 Task: Explore Airbnb accommodation in Ust-Kamenogorsk, Kazakhstan from 7th December, 2023 to 14th December, 2023 for 1 adult. Place can be shared room with 1  bedroom having 1 bed and 1 bathroom. Property type can be hotel. Amenities needed are: washing machine. Booking option can be shelf check-in. Look for 5 properties as per requirement.
Action: Mouse moved to (533, 96)
Screenshot: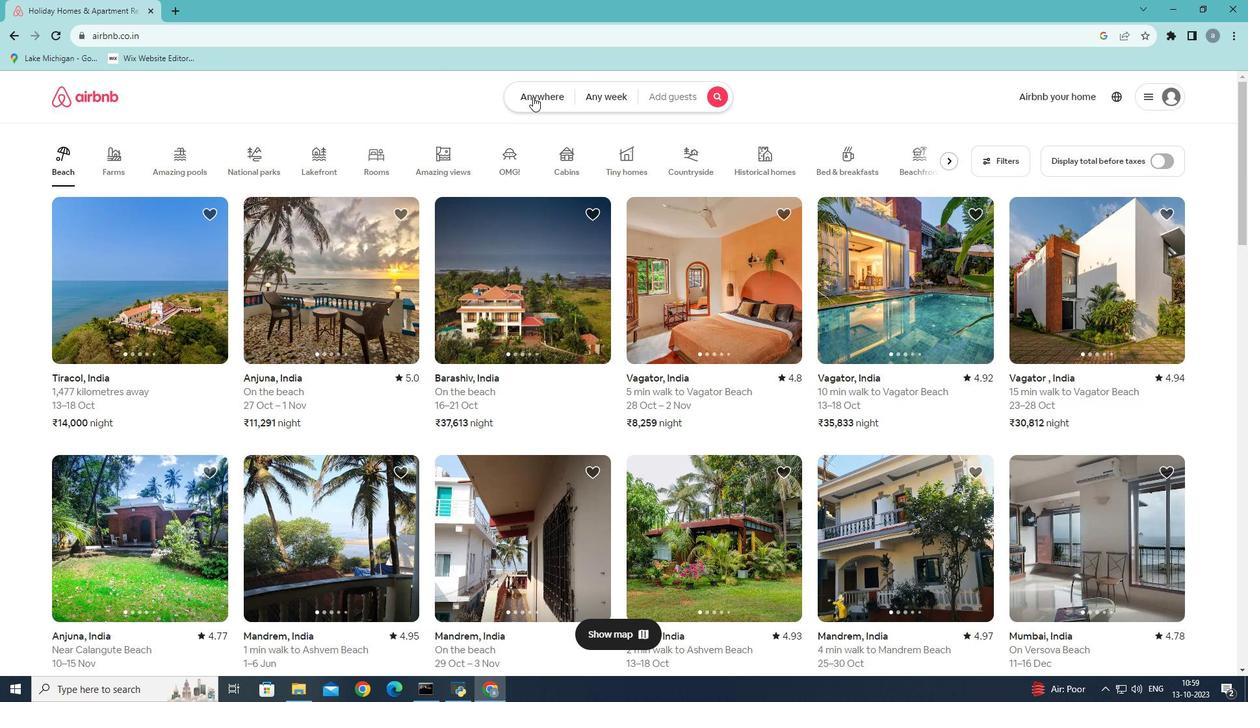 
Action: Mouse pressed left at (533, 96)
Screenshot: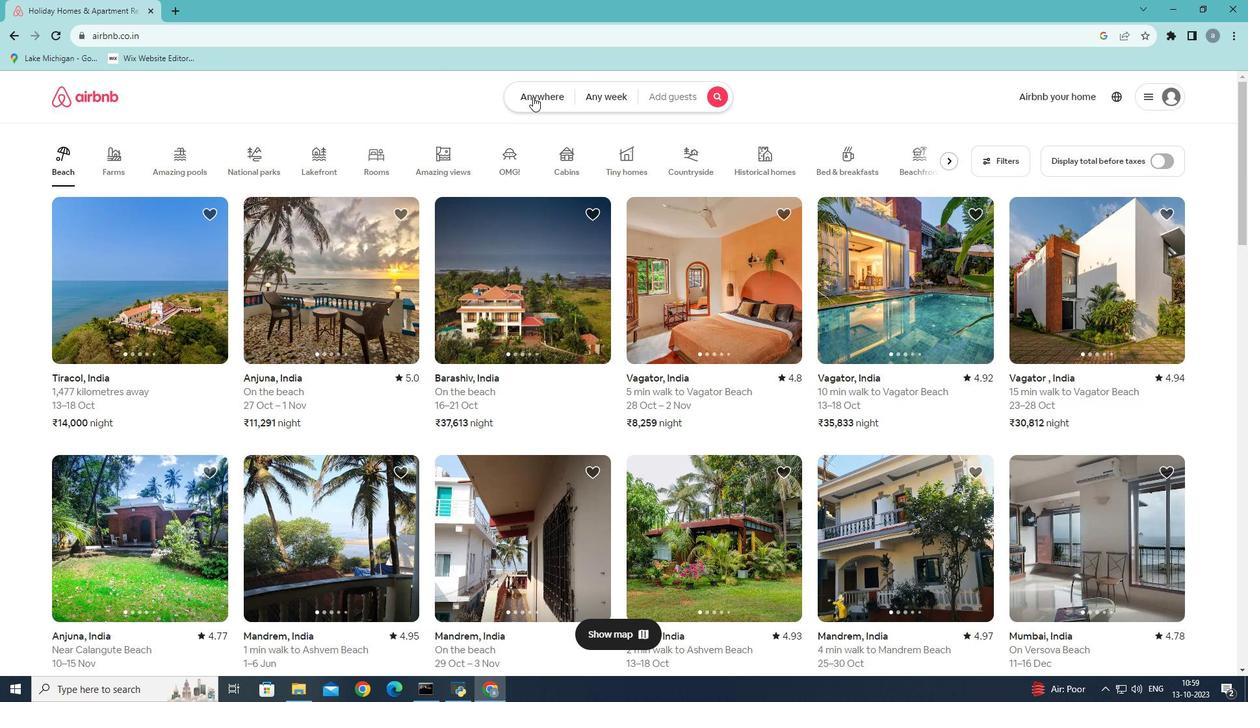 
Action: Mouse moved to (400, 146)
Screenshot: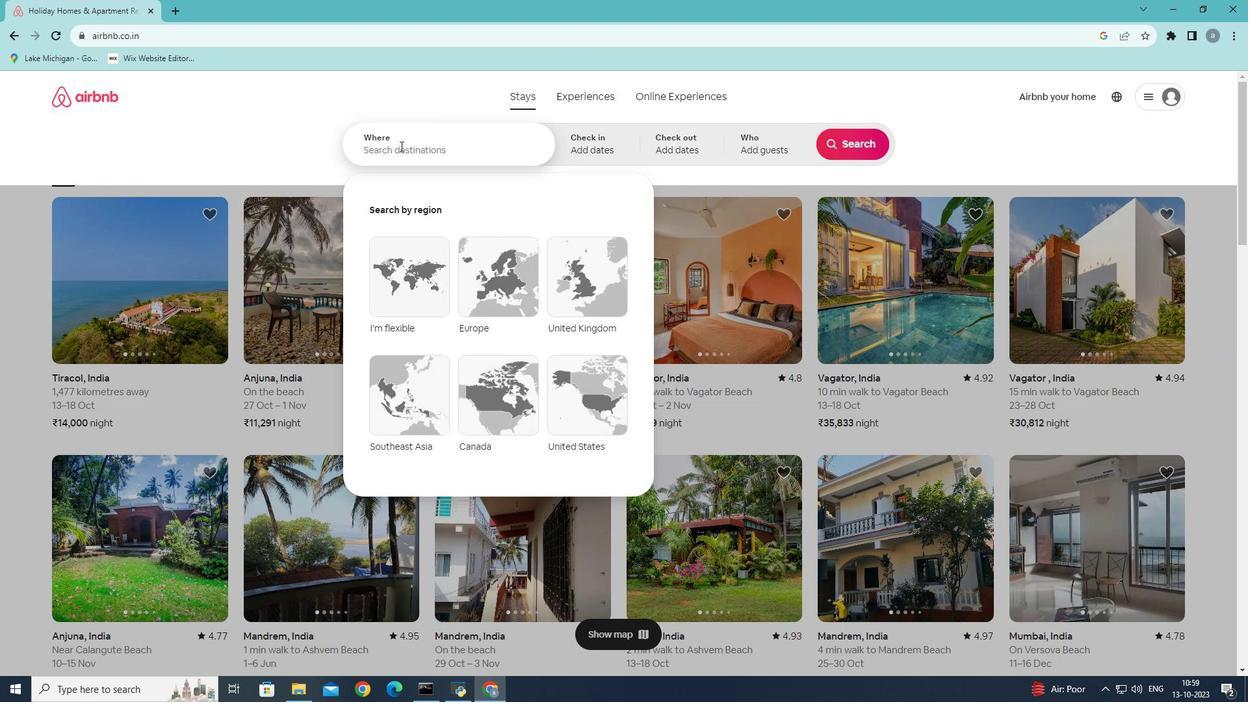 
Action: Mouse pressed left at (400, 146)
Screenshot: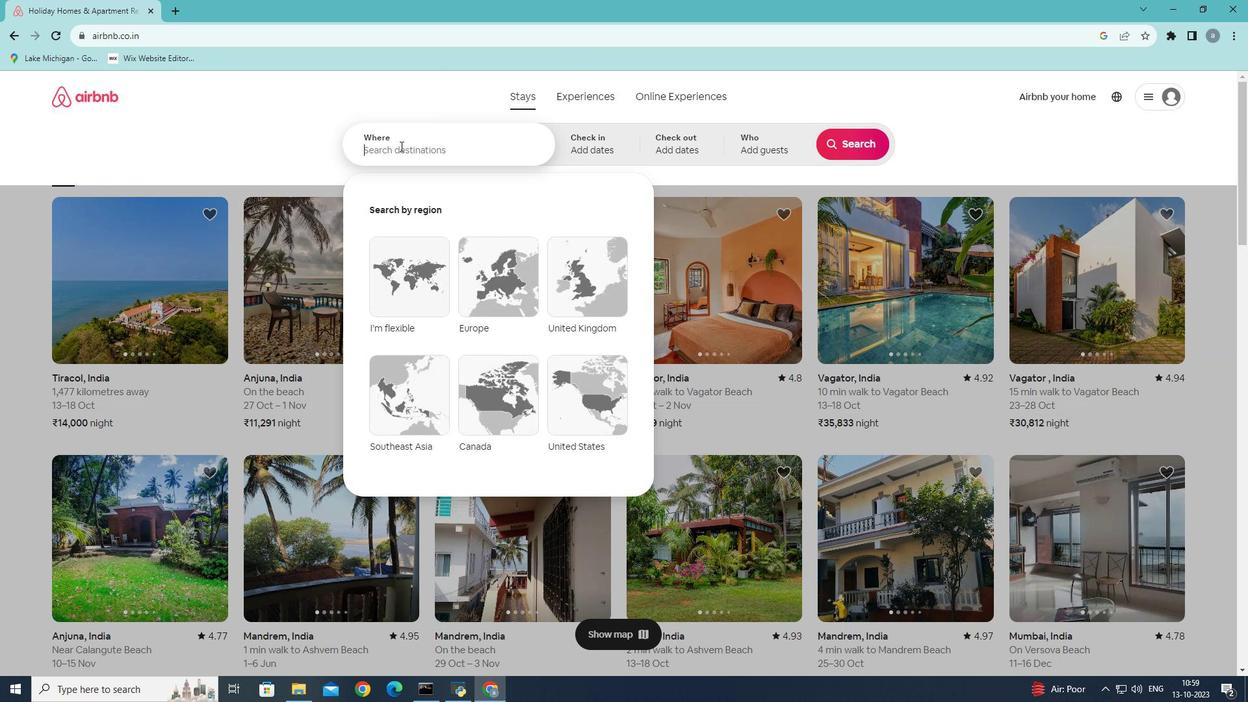 
Action: Mouse moved to (482, 144)
Screenshot: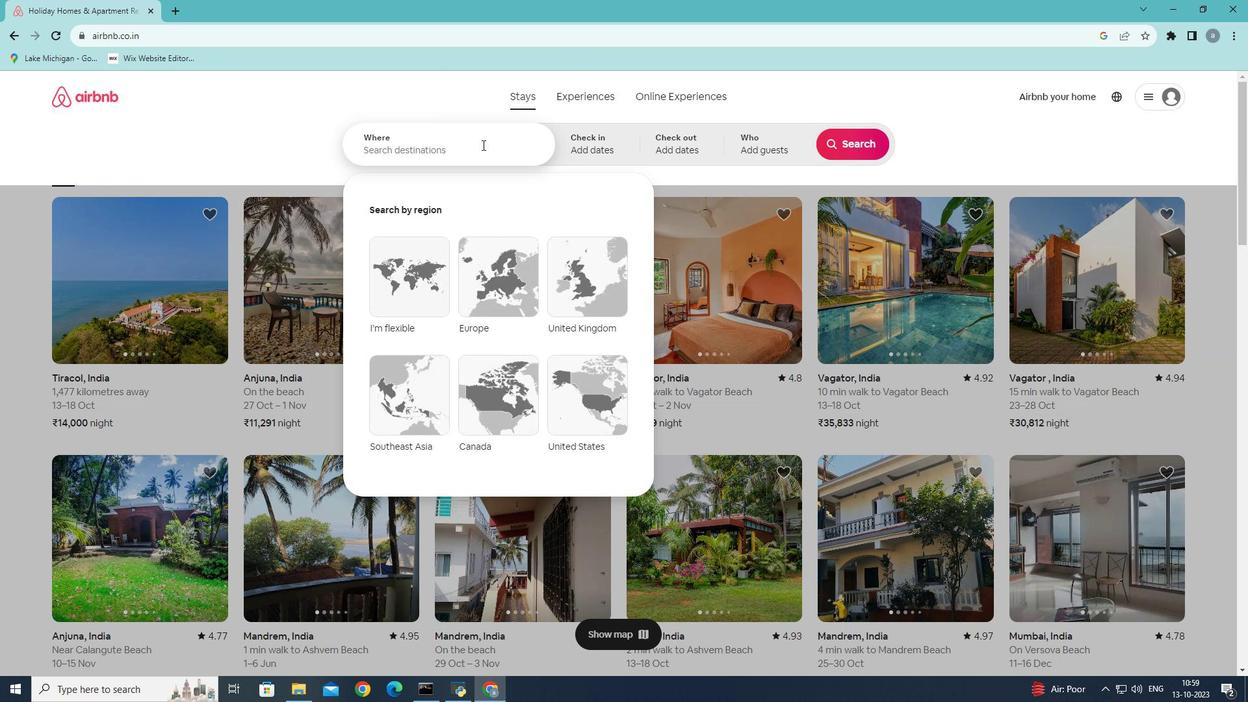 
Action: Key pressed <Key.shift><Key.shift><Key.shift>Ust-<Key.shift>Kamenogorsk
Screenshot: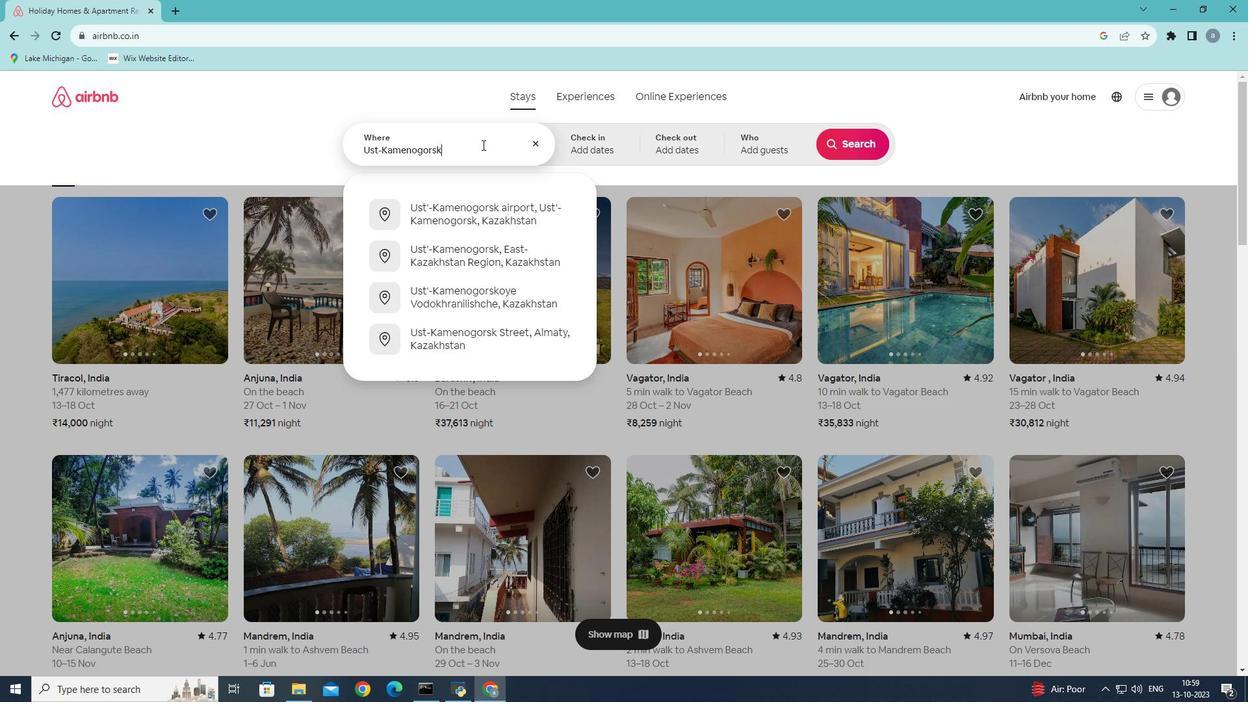 
Action: Mouse moved to (496, 263)
Screenshot: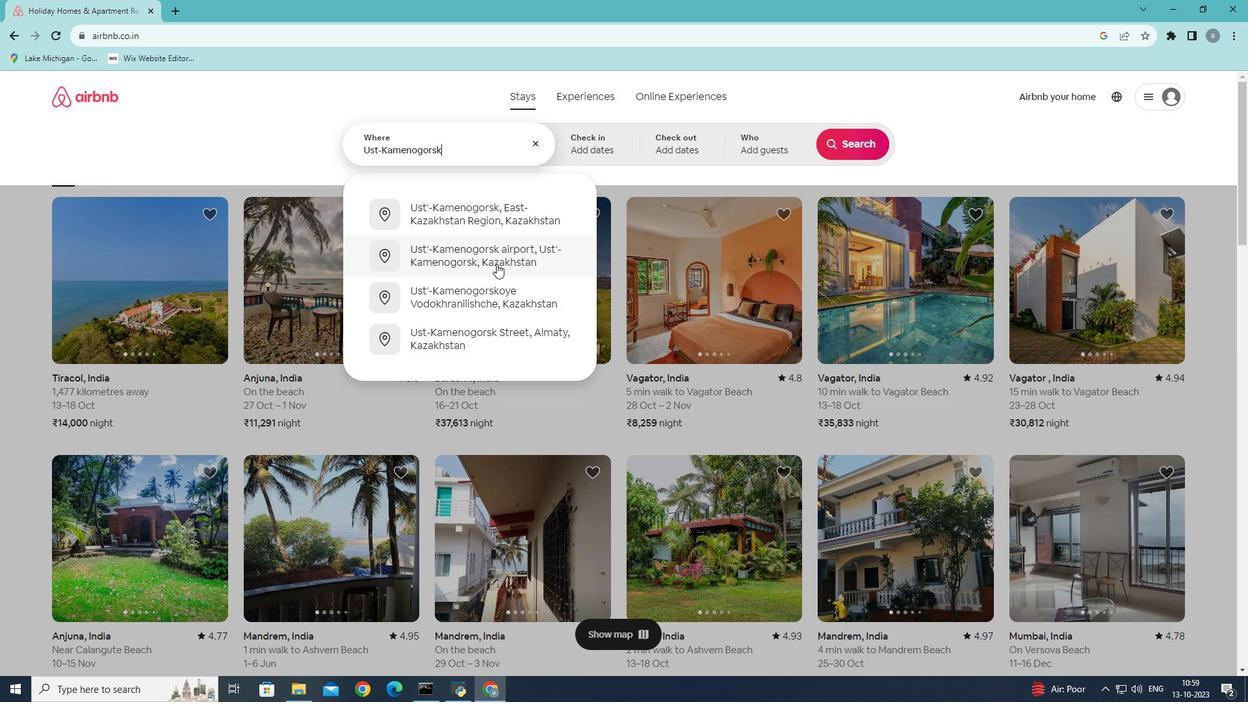 
Action: Mouse pressed left at (496, 263)
Screenshot: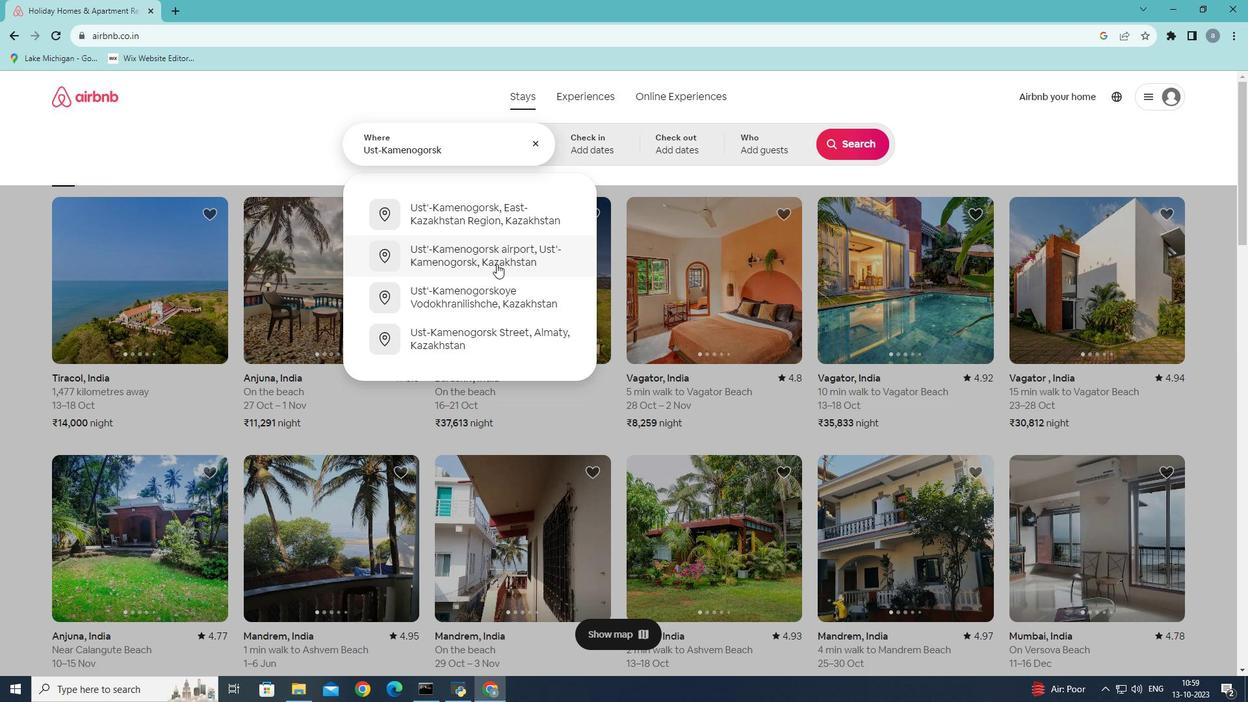 
Action: Mouse moved to (849, 252)
Screenshot: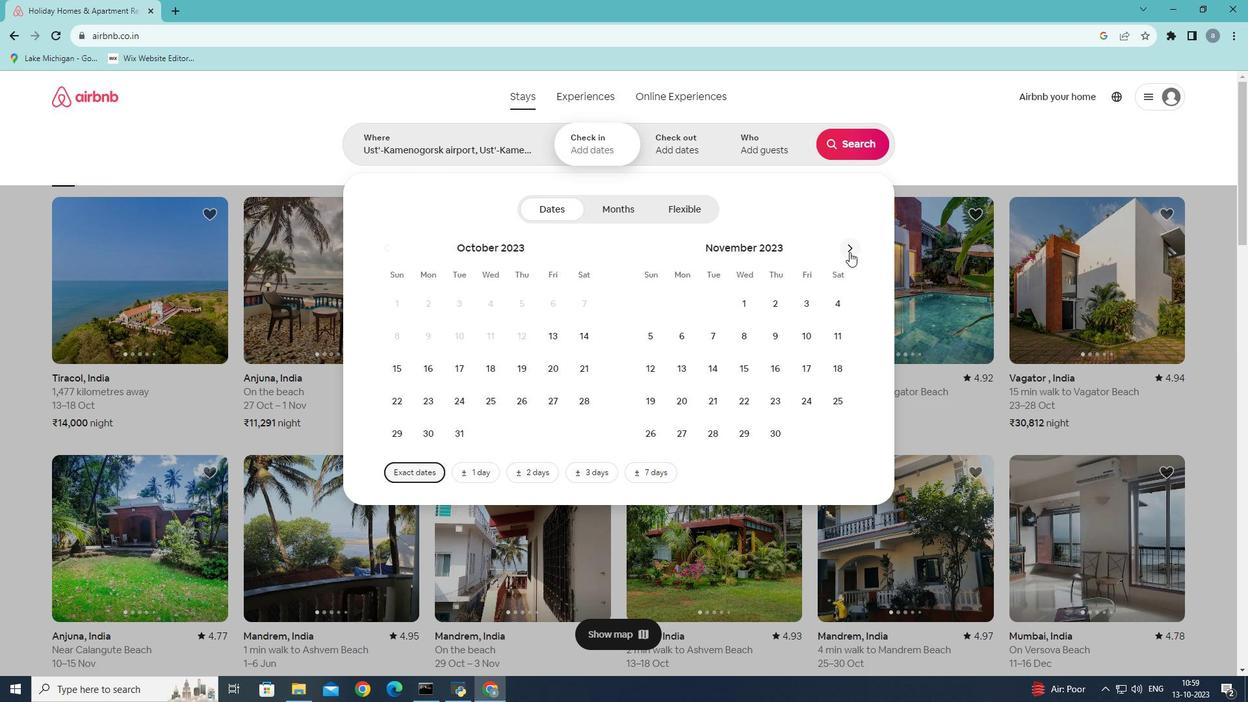 
Action: Mouse pressed left at (849, 252)
Screenshot: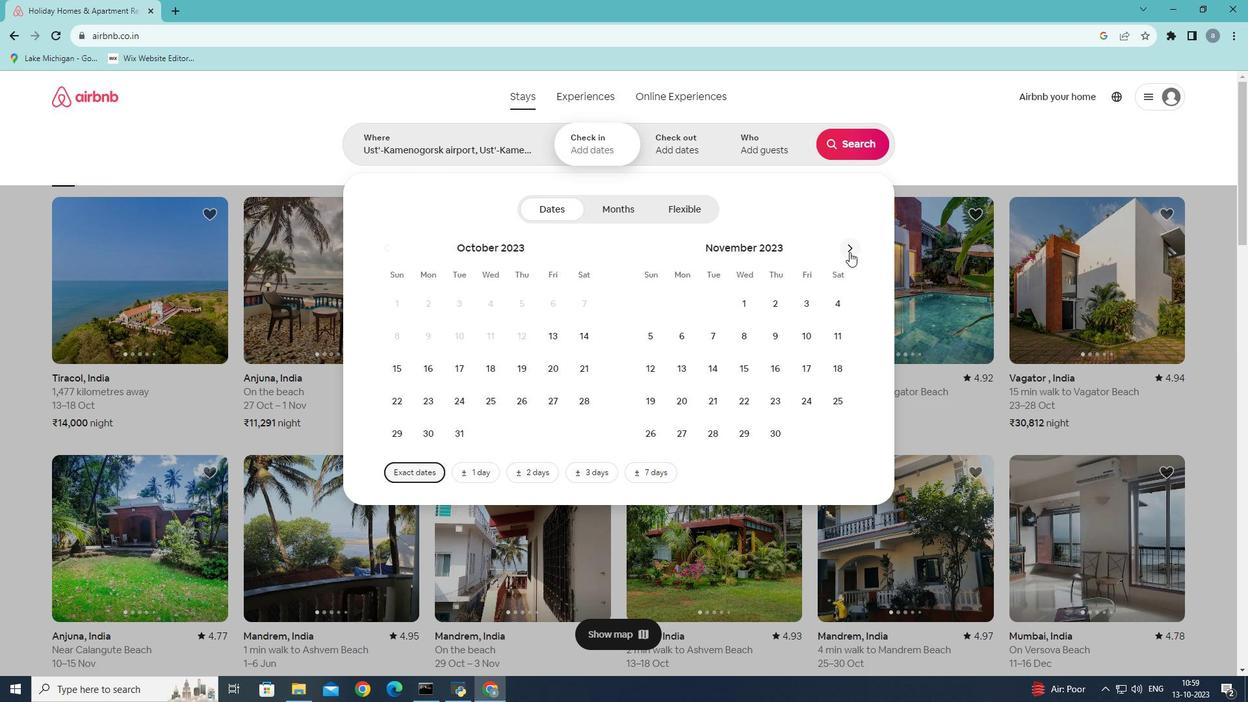 
Action: Mouse moved to (778, 334)
Screenshot: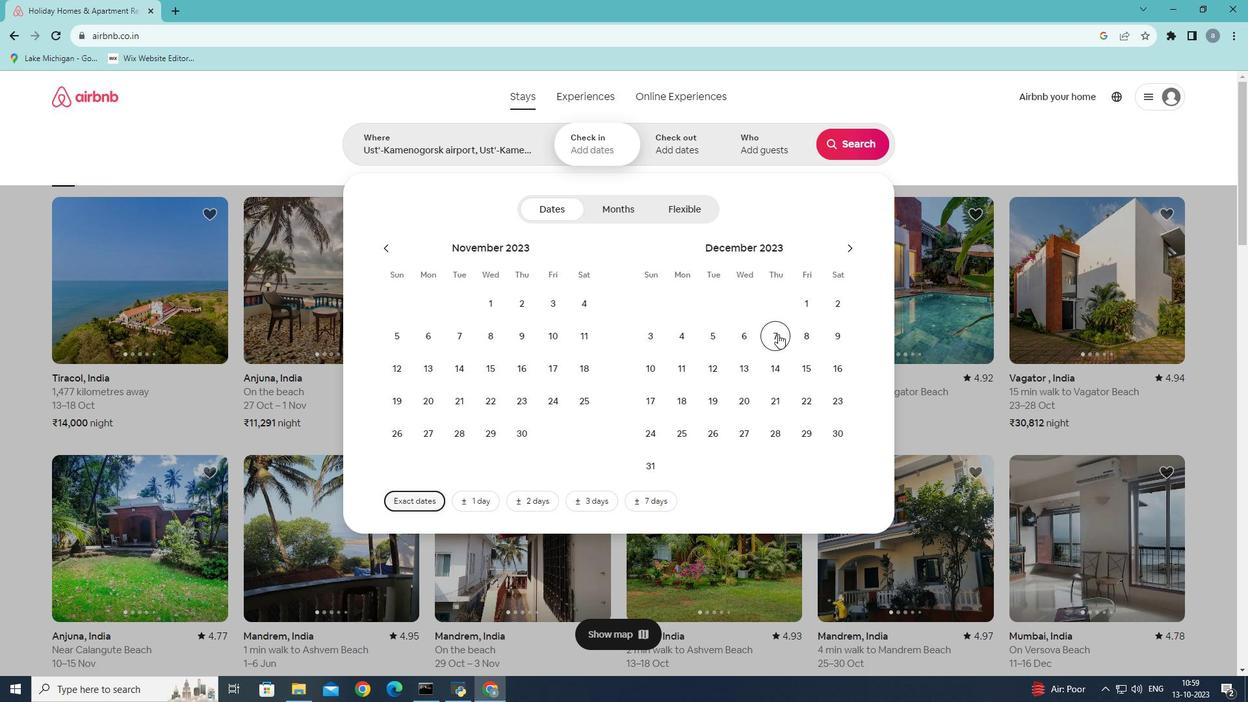 
Action: Mouse pressed left at (778, 334)
Screenshot: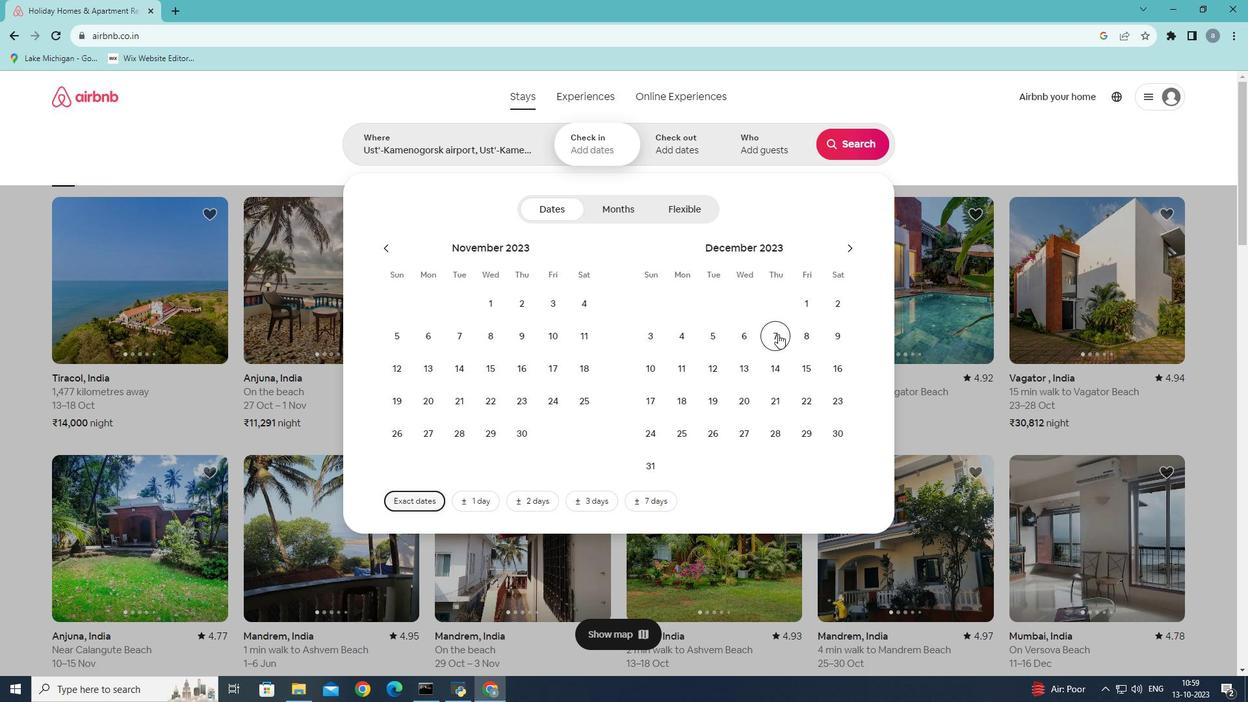 
Action: Mouse moved to (774, 369)
Screenshot: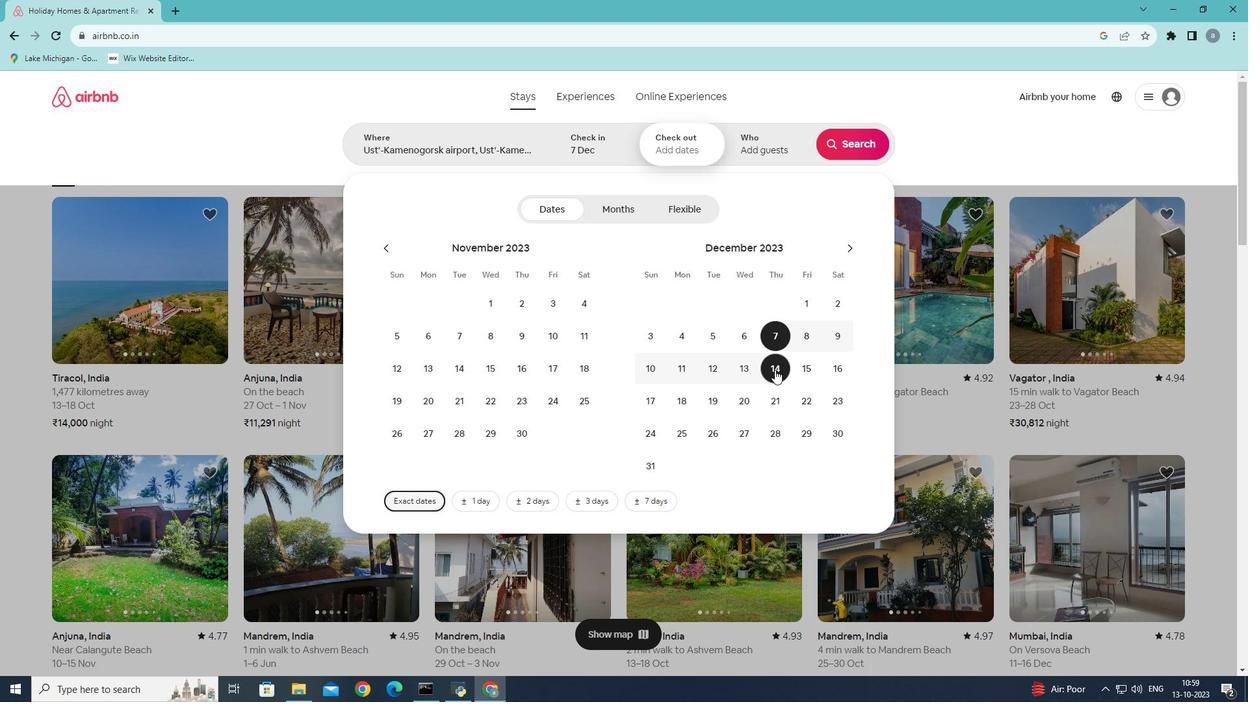 
Action: Mouse pressed left at (774, 369)
Screenshot: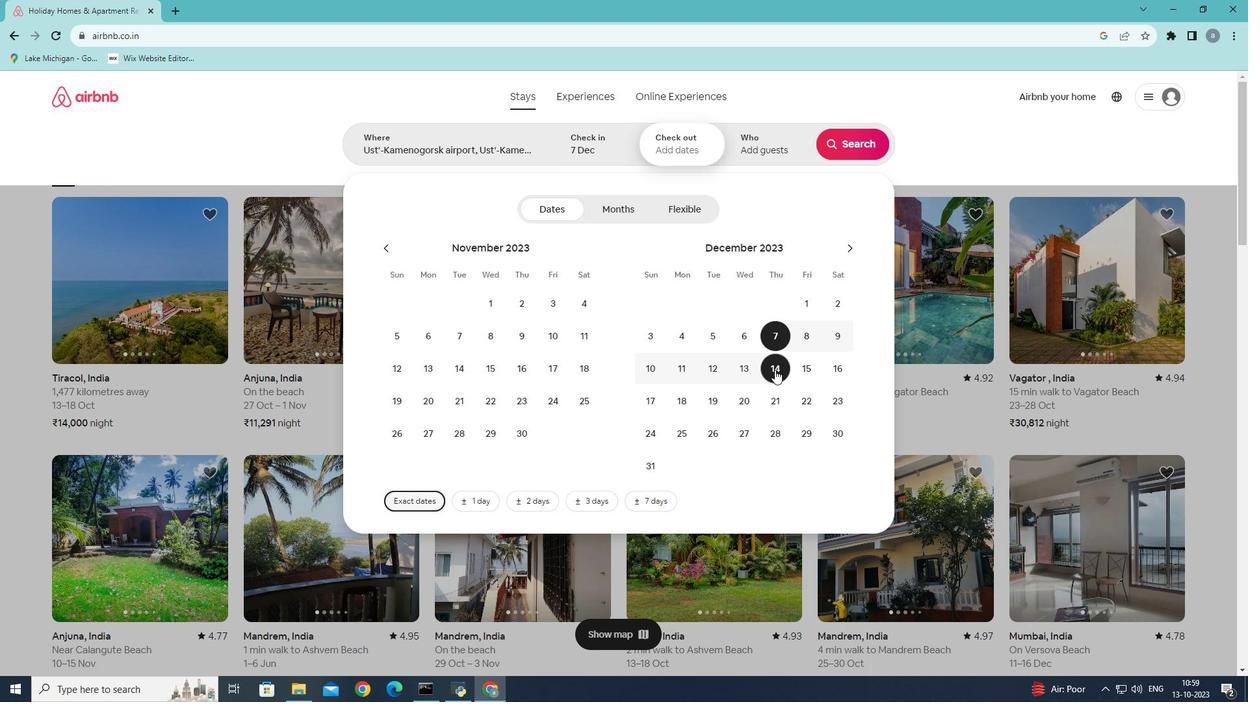 
Action: Mouse moved to (768, 152)
Screenshot: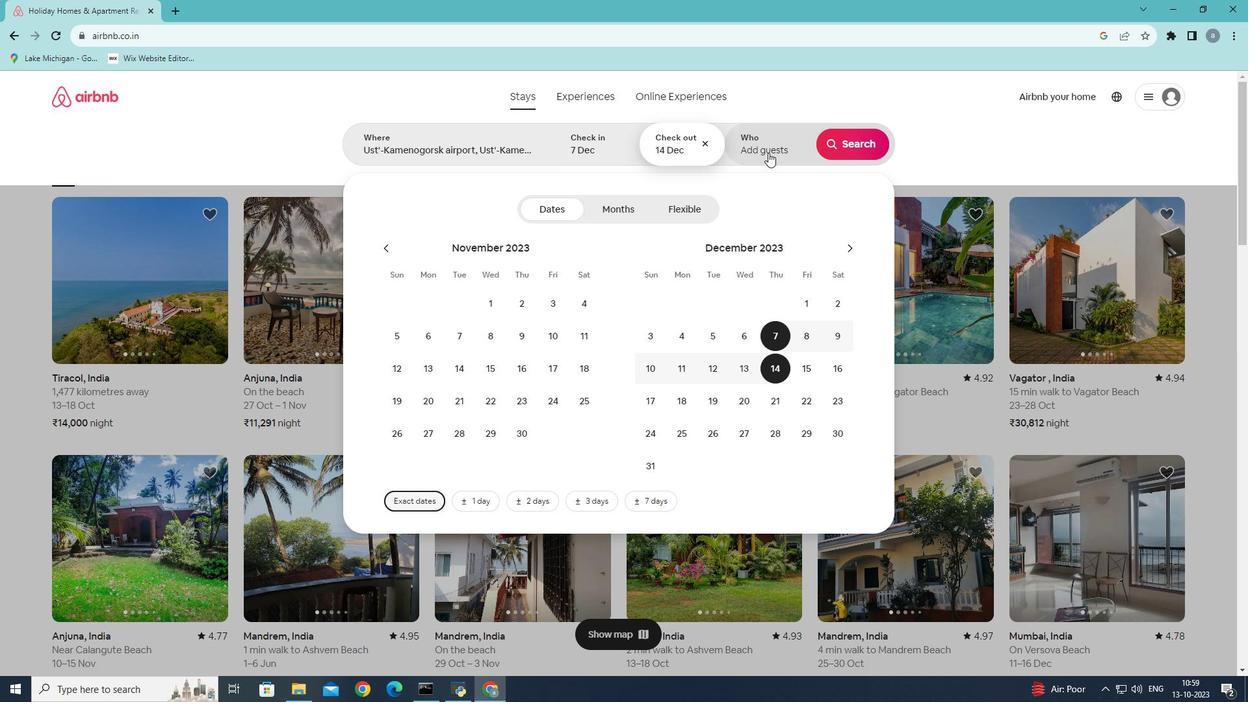 
Action: Mouse pressed left at (768, 152)
Screenshot: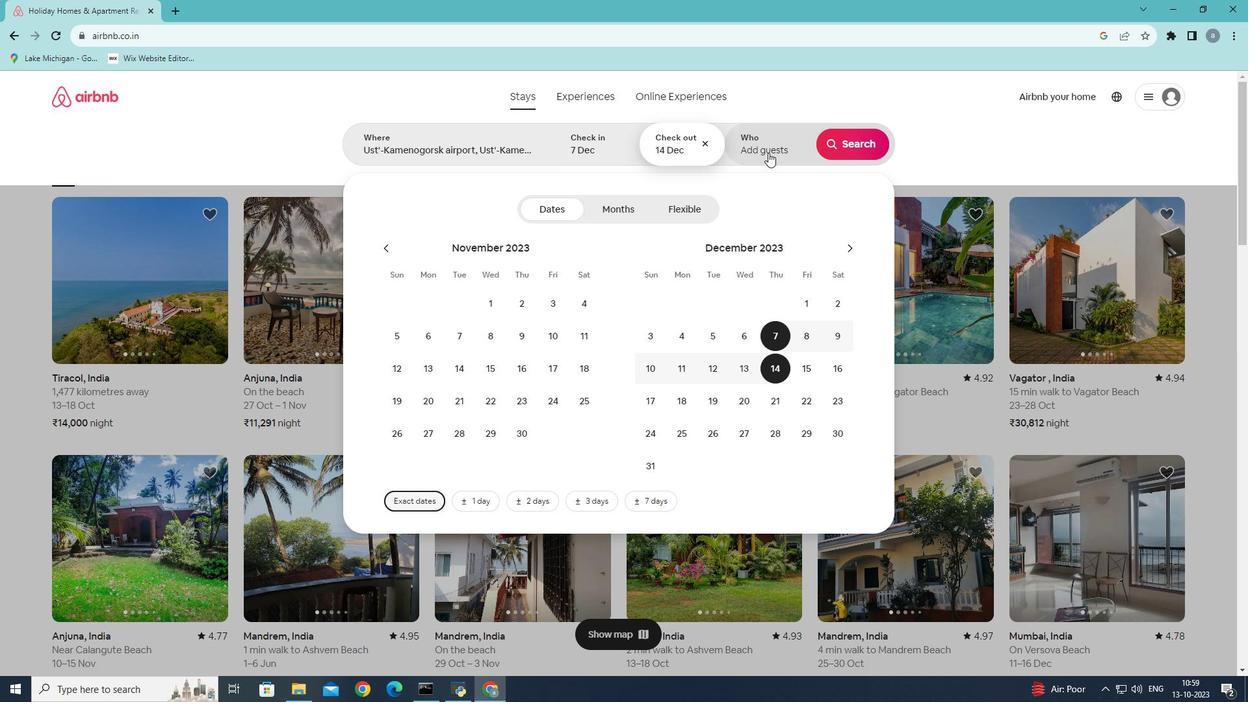 
Action: Mouse moved to (860, 217)
Screenshot: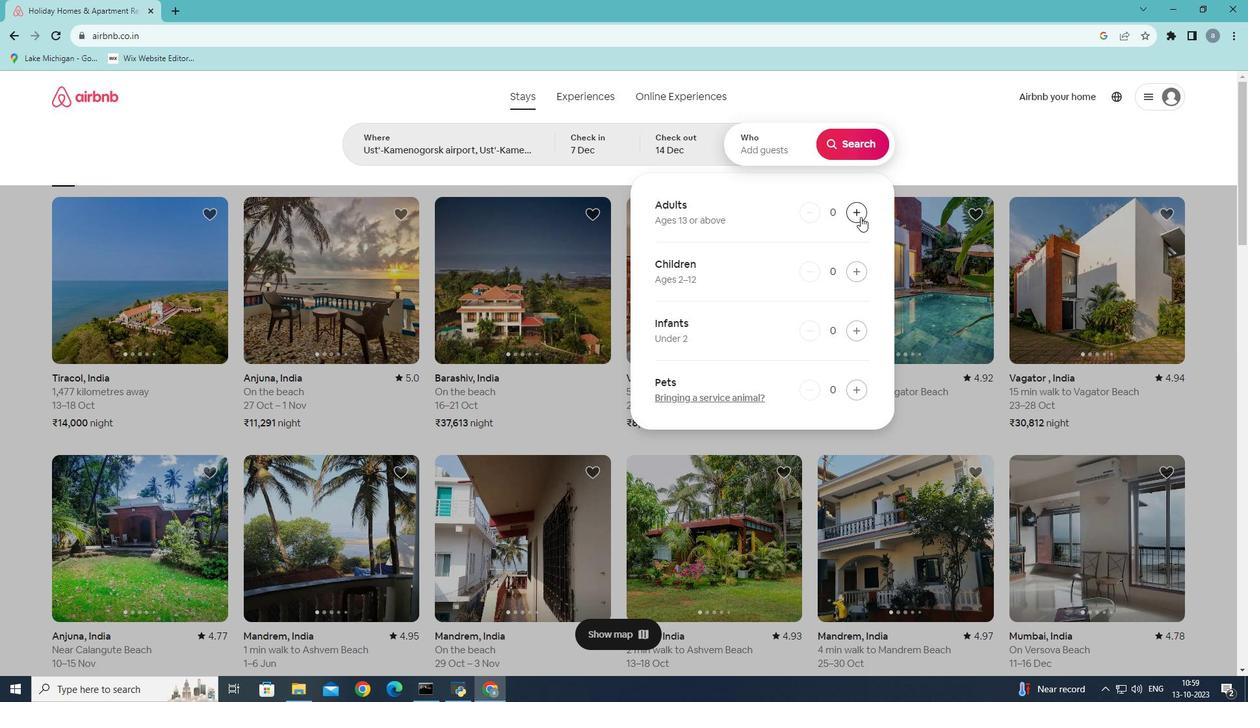 
Action: Mouse pressed left at (860, 217)
Screenshot: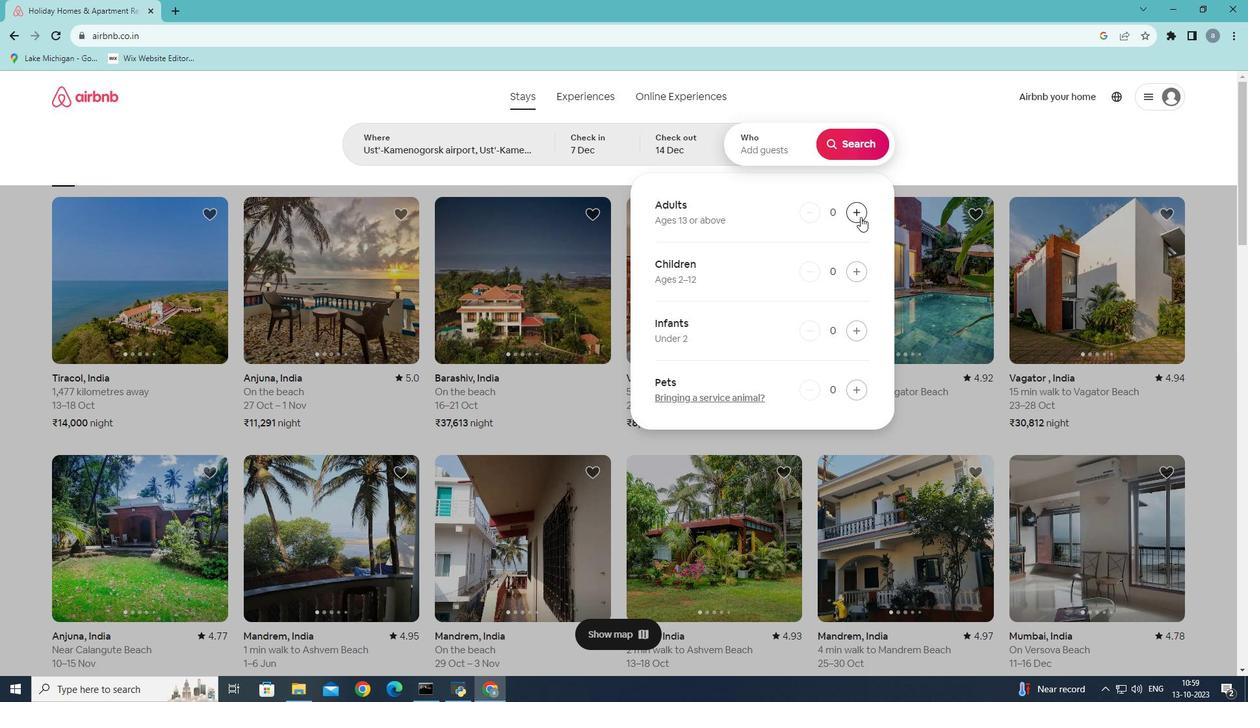 
Action: Mouse moved to (856, 140)
Screenshot: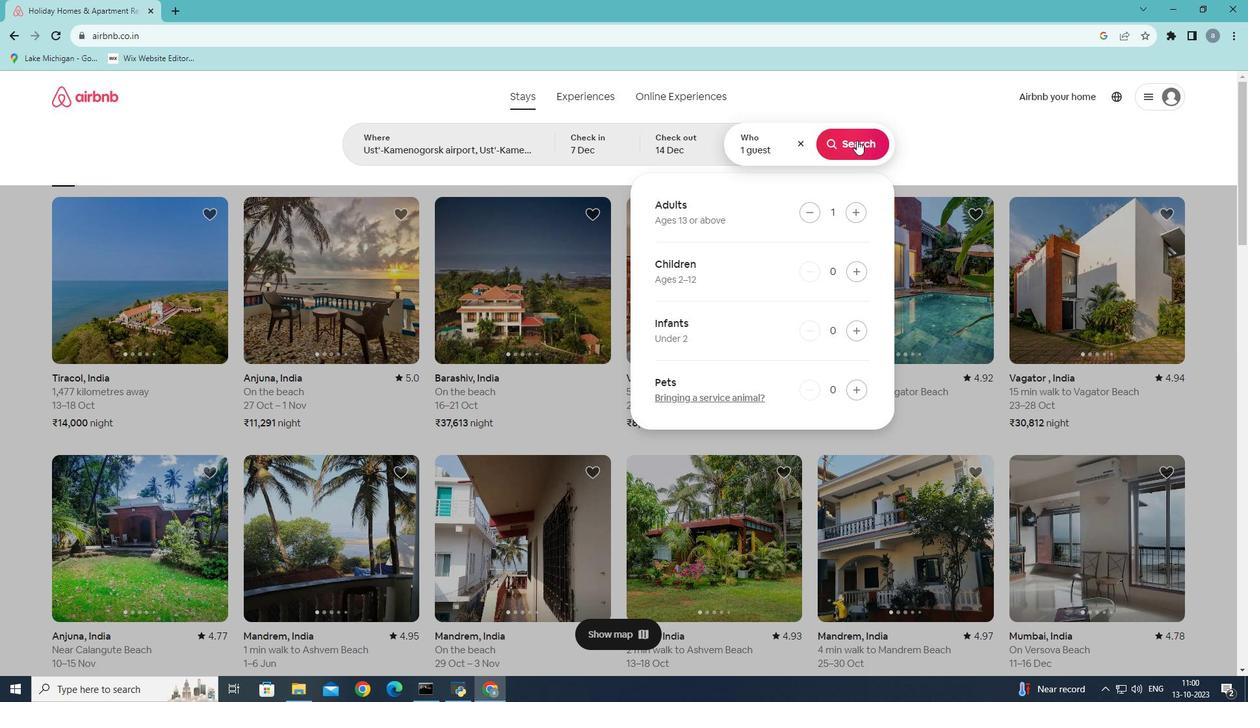 
Action: Mouse pressed left at (856, 140)
Screenshot: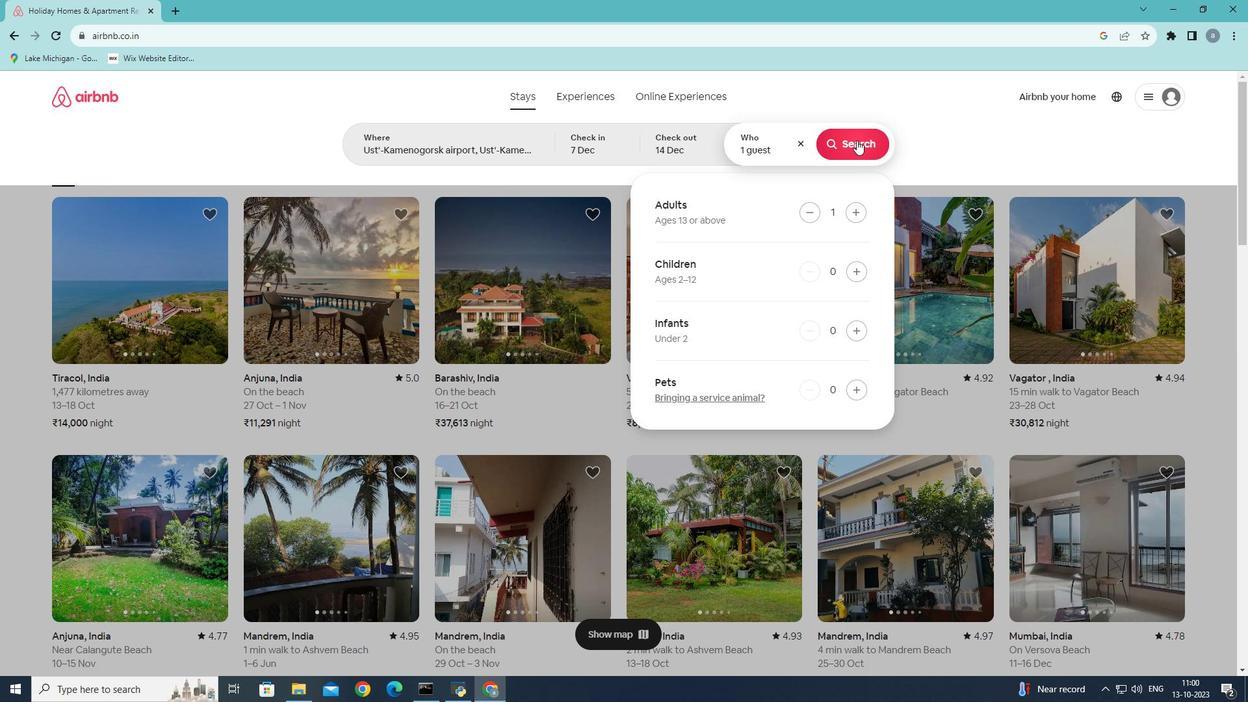 
Action: Mouse moved to (1046, 154)
Screenshot: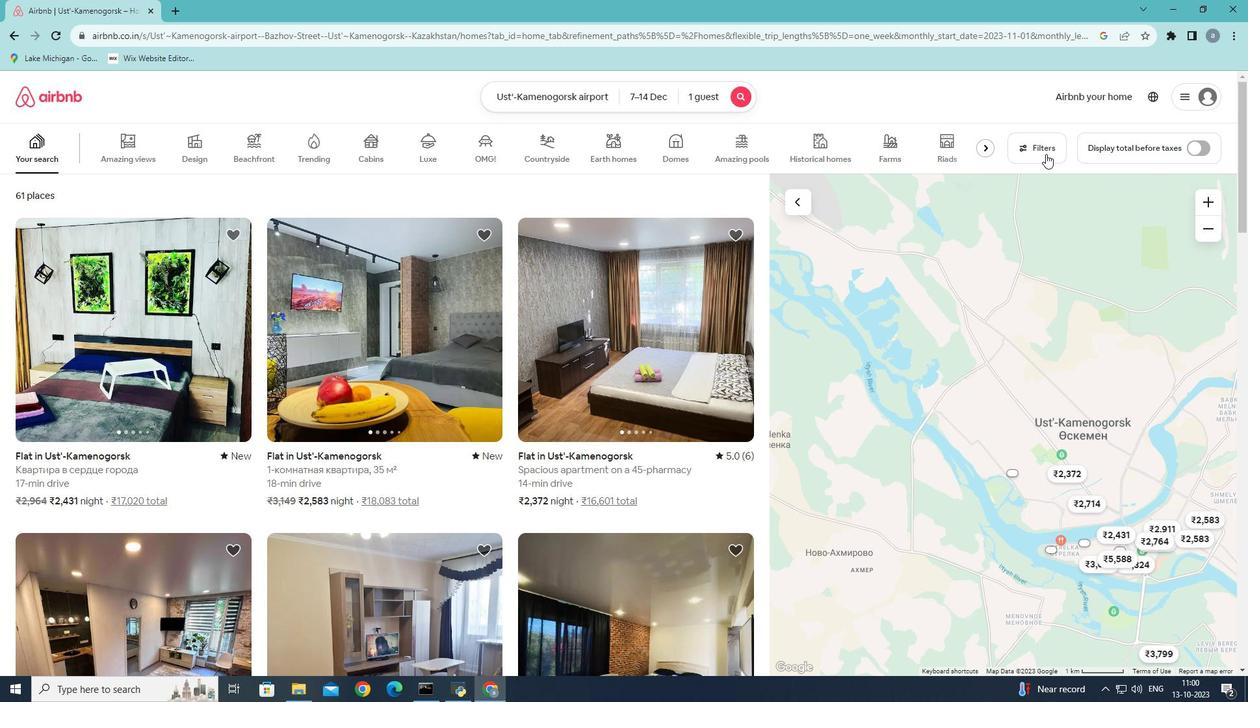 
Action: Mouse pressed left at (1046, 154)
Screenshot: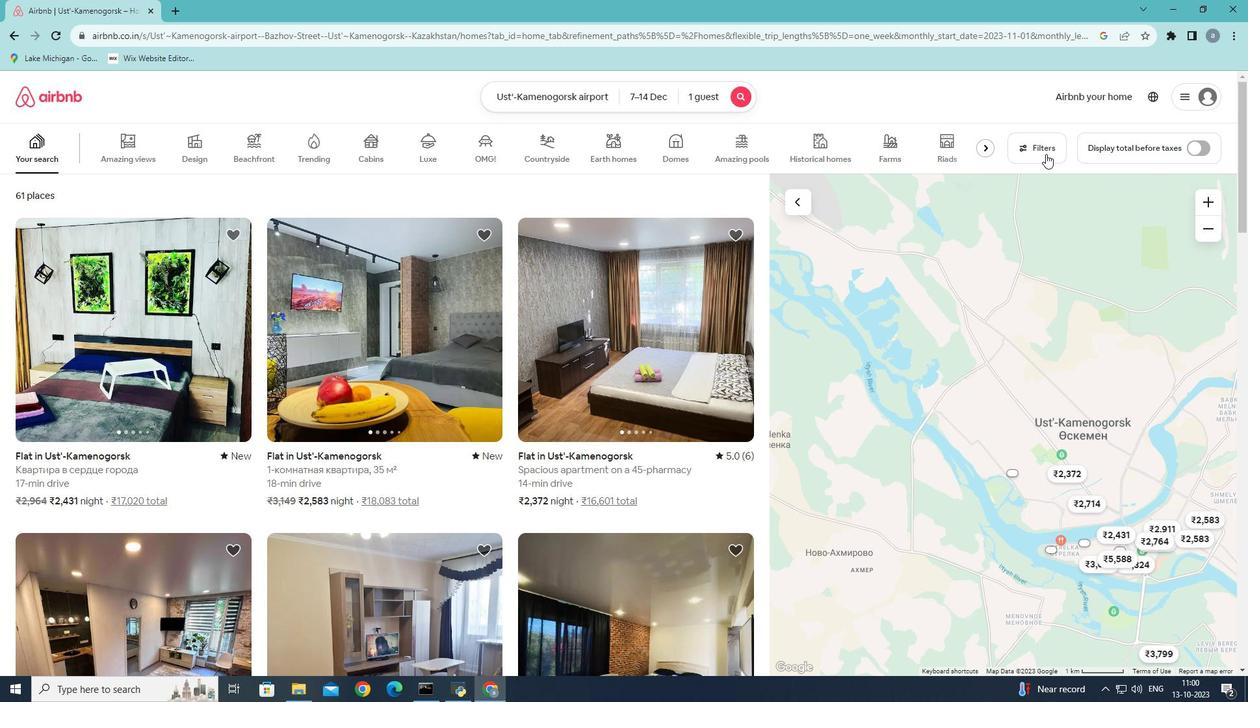 
Action: Mouse moved to (715, 276)
Screenshot: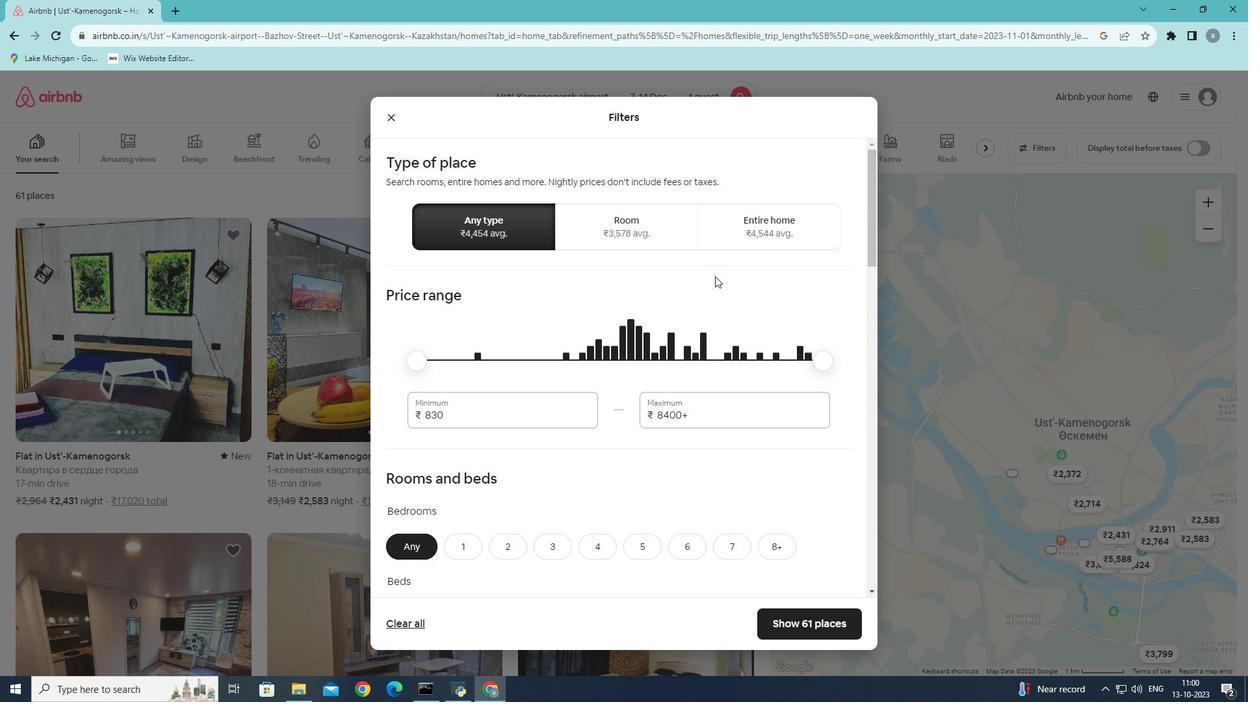 
Action: Mouse scrolled (715, 275) with delta (0, 0)
Screenshot: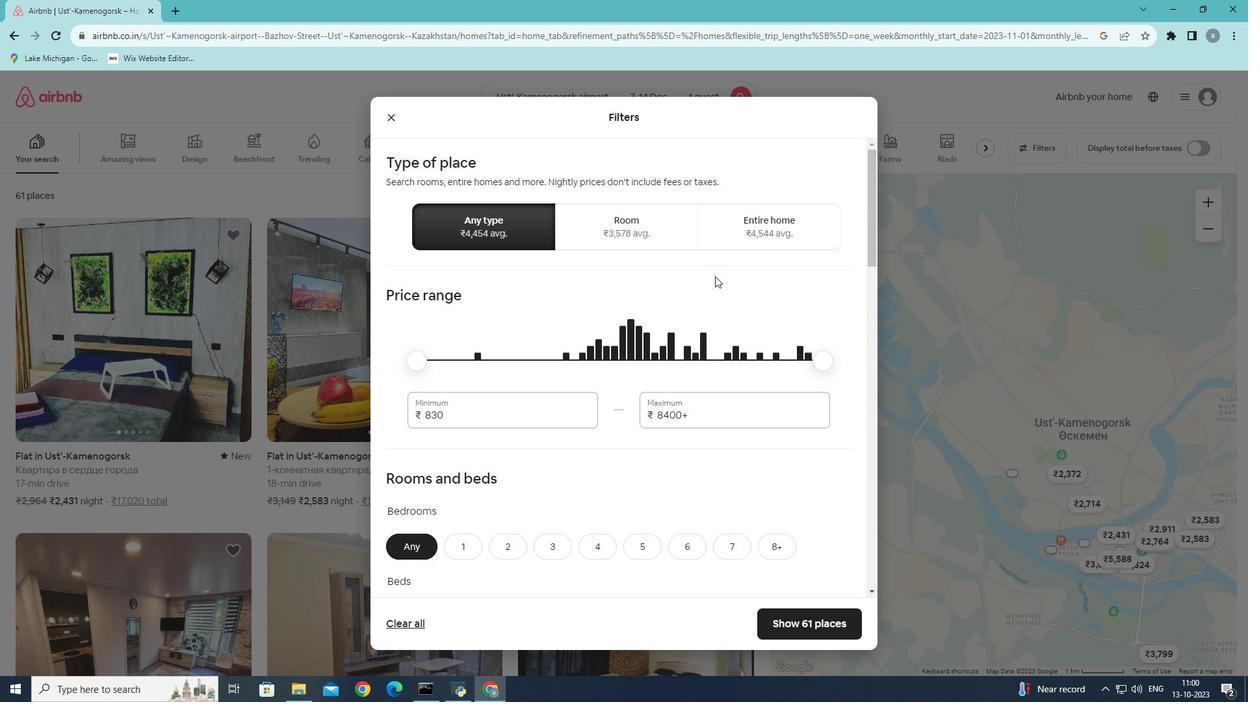 
Action: Mouse scrolled (715, 275) with delta (0, 0)
Screenshot: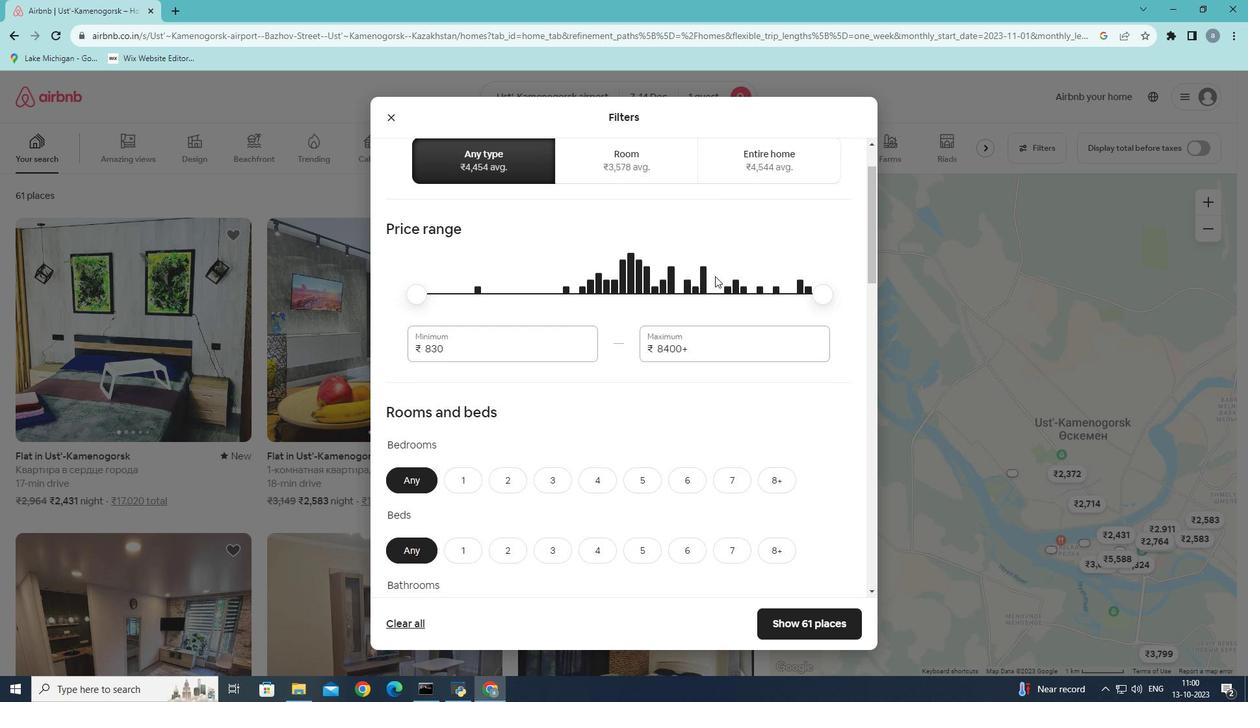 
Action: Mouse scrolled (715, 275) with delta (0, 0)
Screenshot: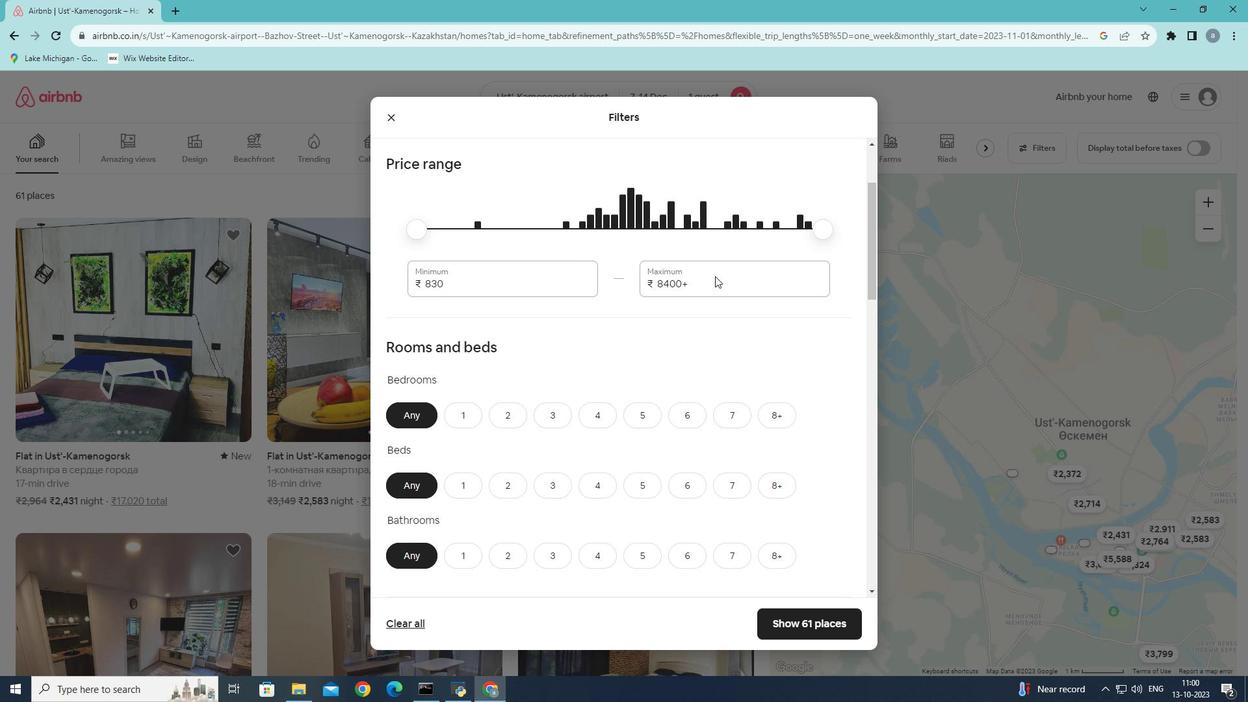 
Action: Mouse moved to (630, 330)
Screenshot: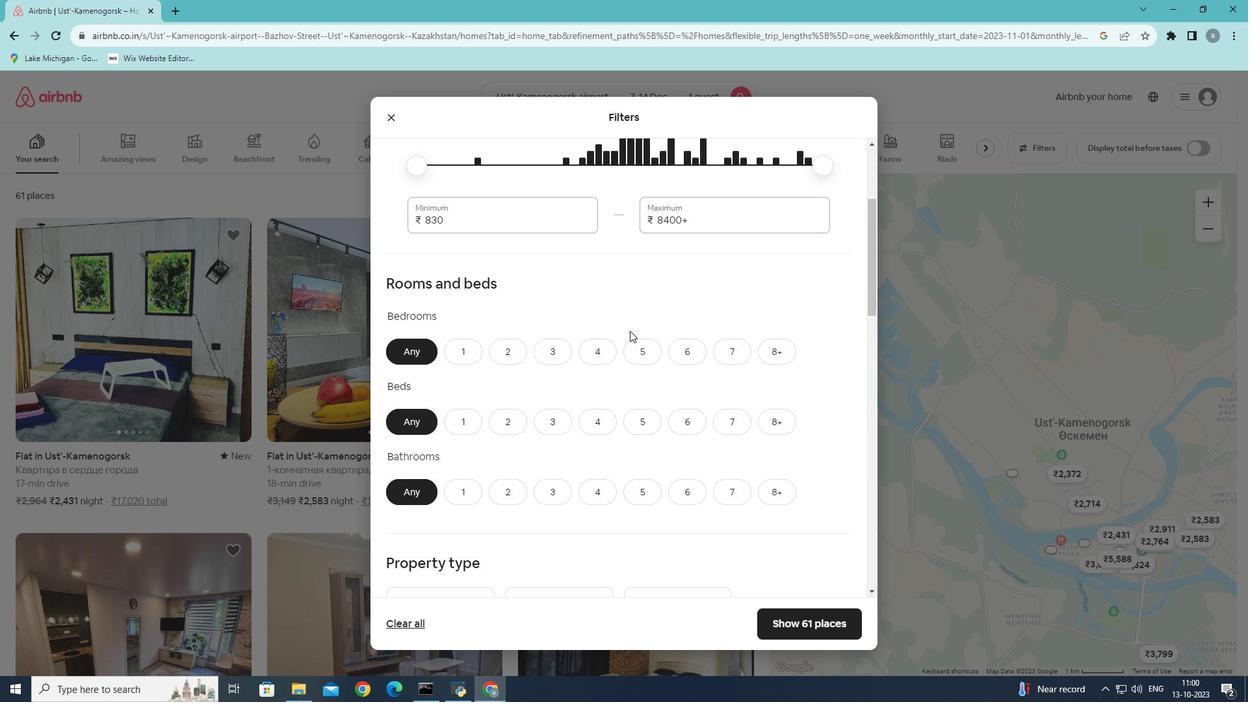 
Action: Mouse scrolled (630, 330) with delta (0, 0)
Screenshot: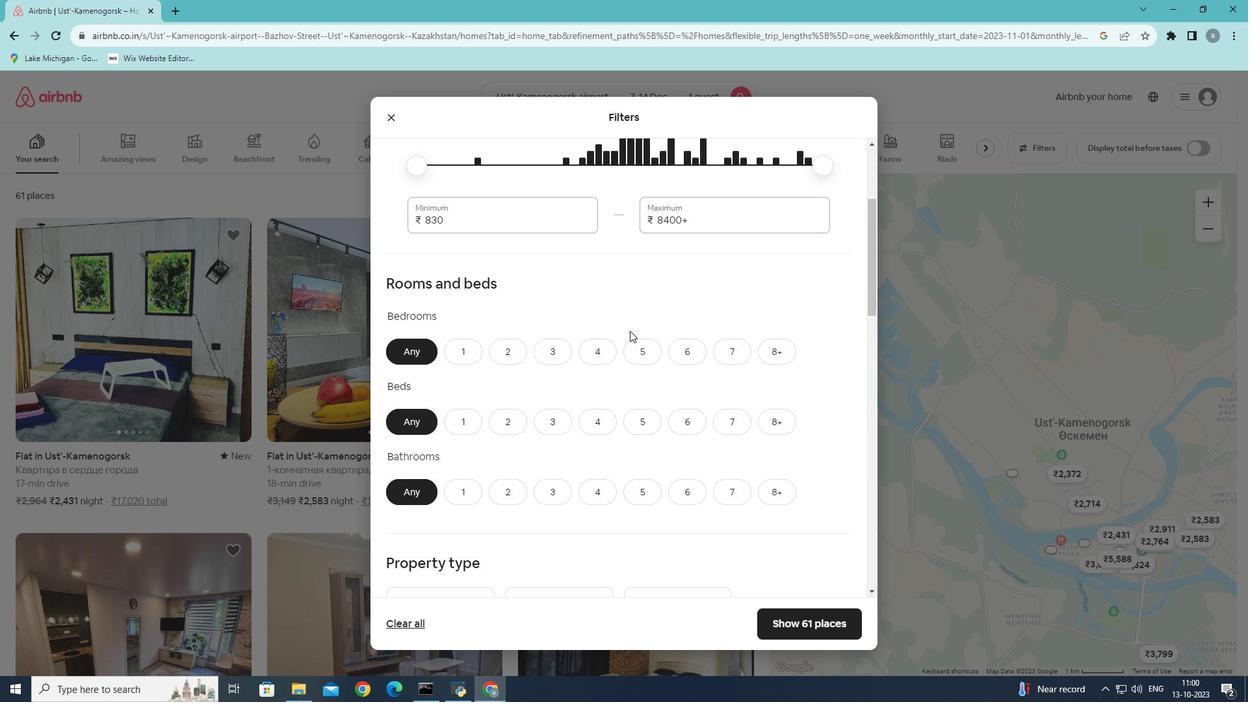 
Action: Mouse scrolled (630, 330) with delta (0, 0)
Screenshot: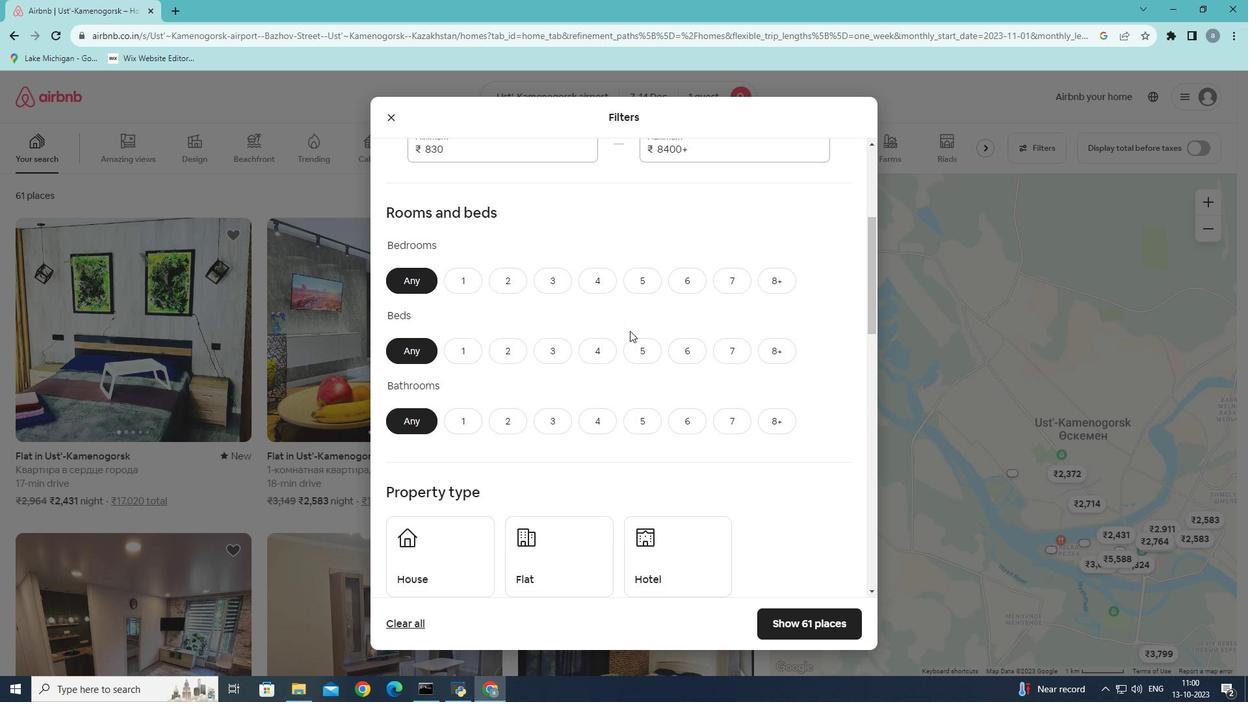 
Action: Mouse scrolled (630, 330) with delta (0, 0)
Screenshot: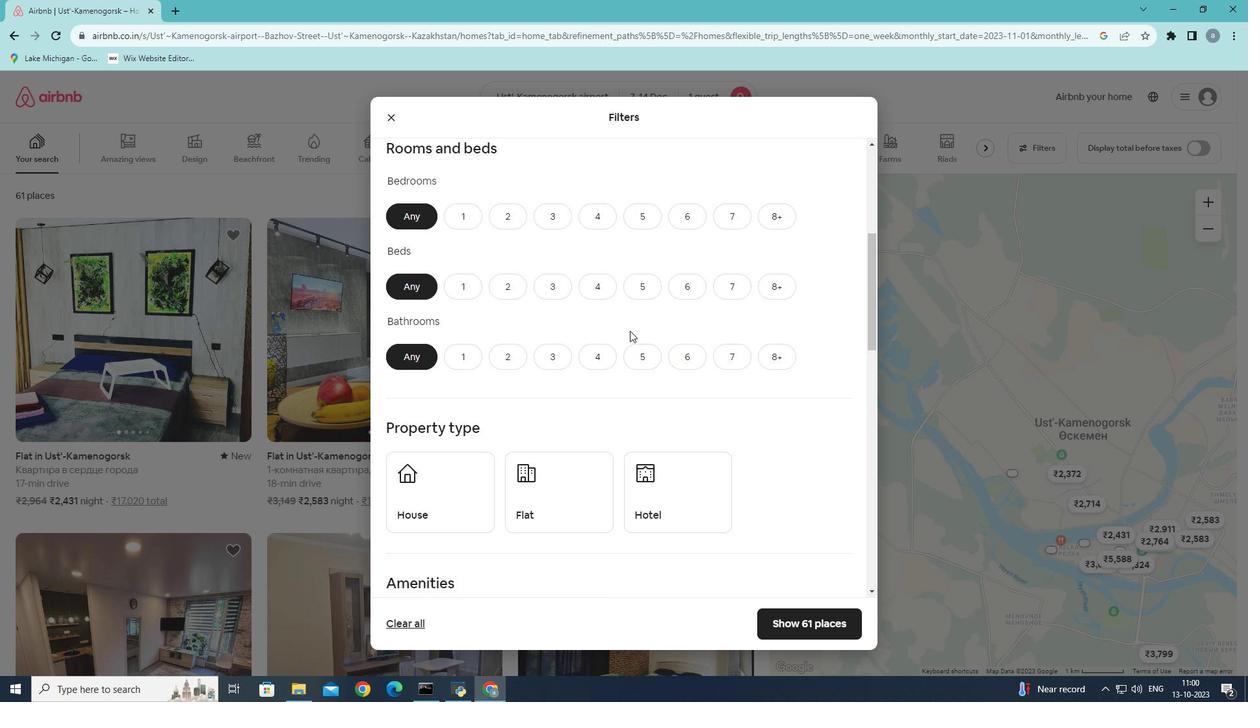 
Action: Mouse scrolled (630, 330) with delta (0, 0)
Screenshot: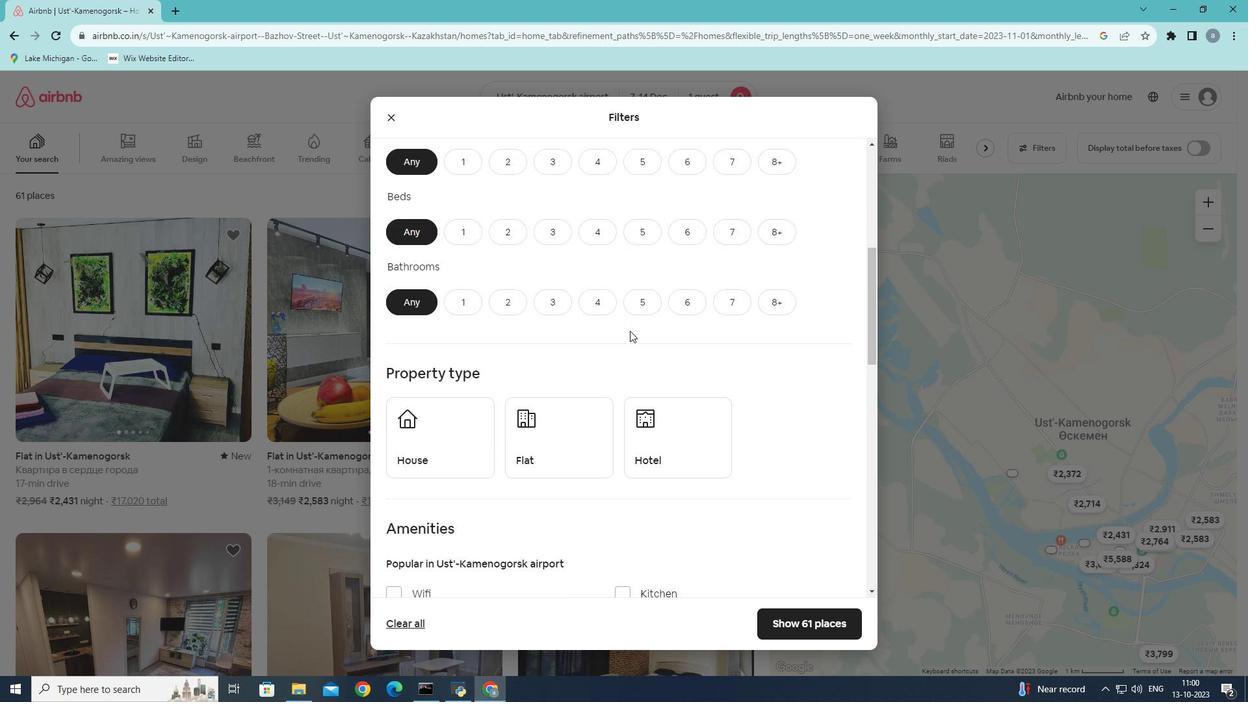 
Action: Mouse scrolled (630, 331) with delta (0, 0)
Screenshot: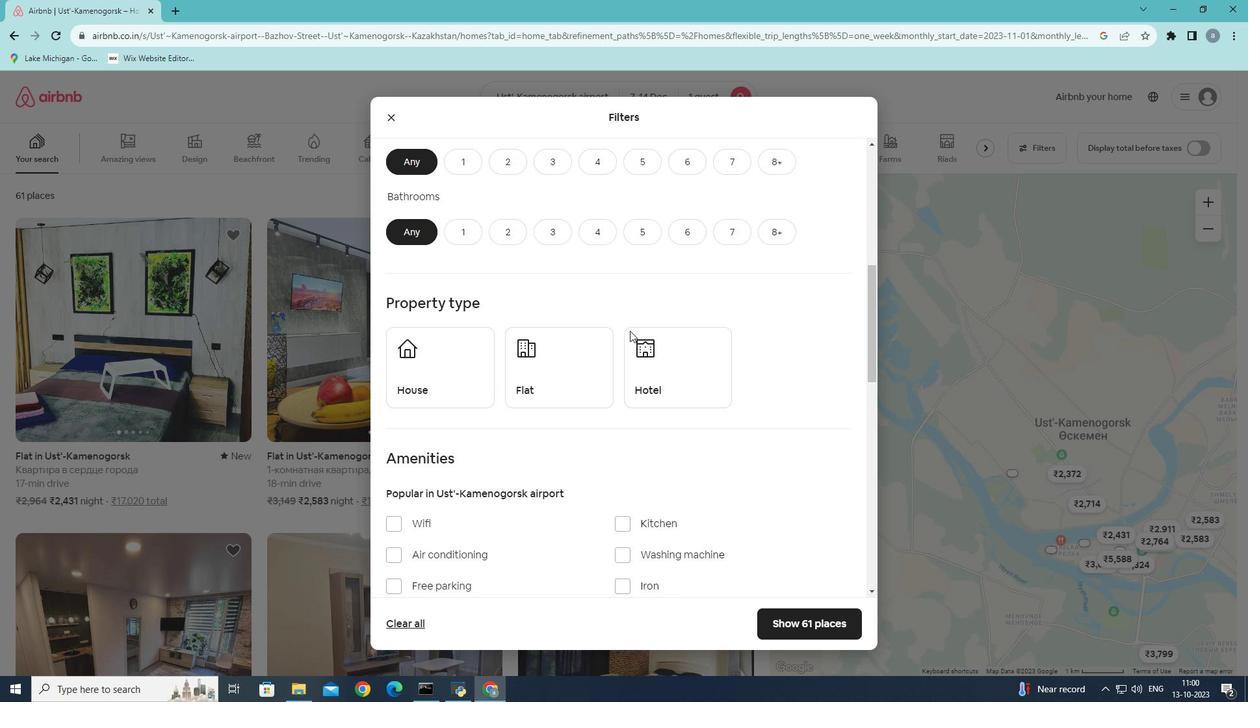 
Action: Mouse scrolled (630, 331) with delta (0, 0)
Screenshot: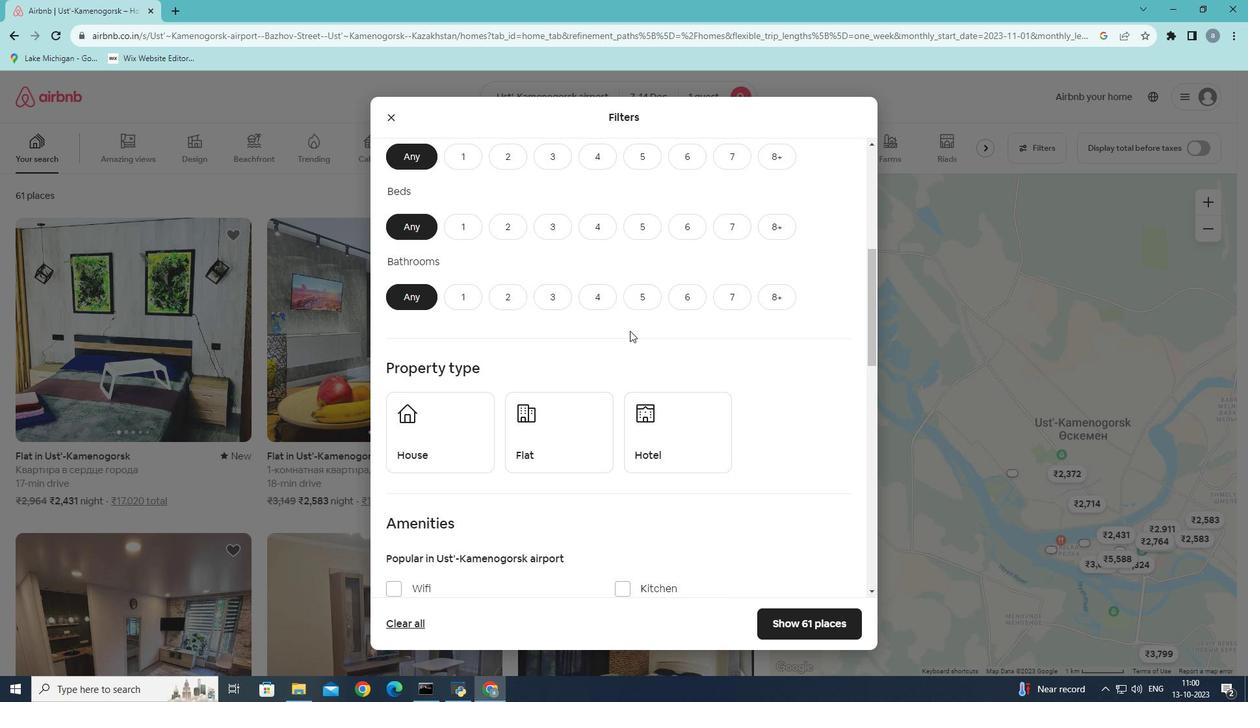 
Action: Mouse scrolled (630, 331) with delta (0, 0)
Screenshot: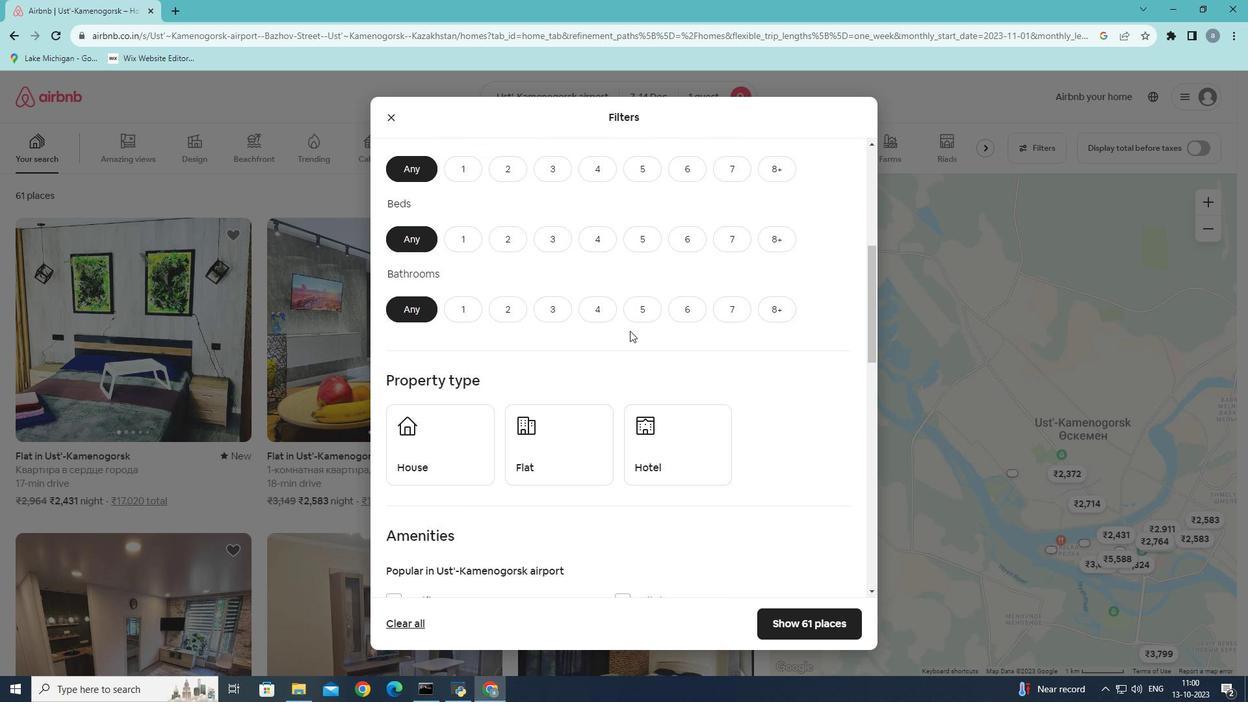 
Action: Mouse moved to (472, 288)
Screenshot: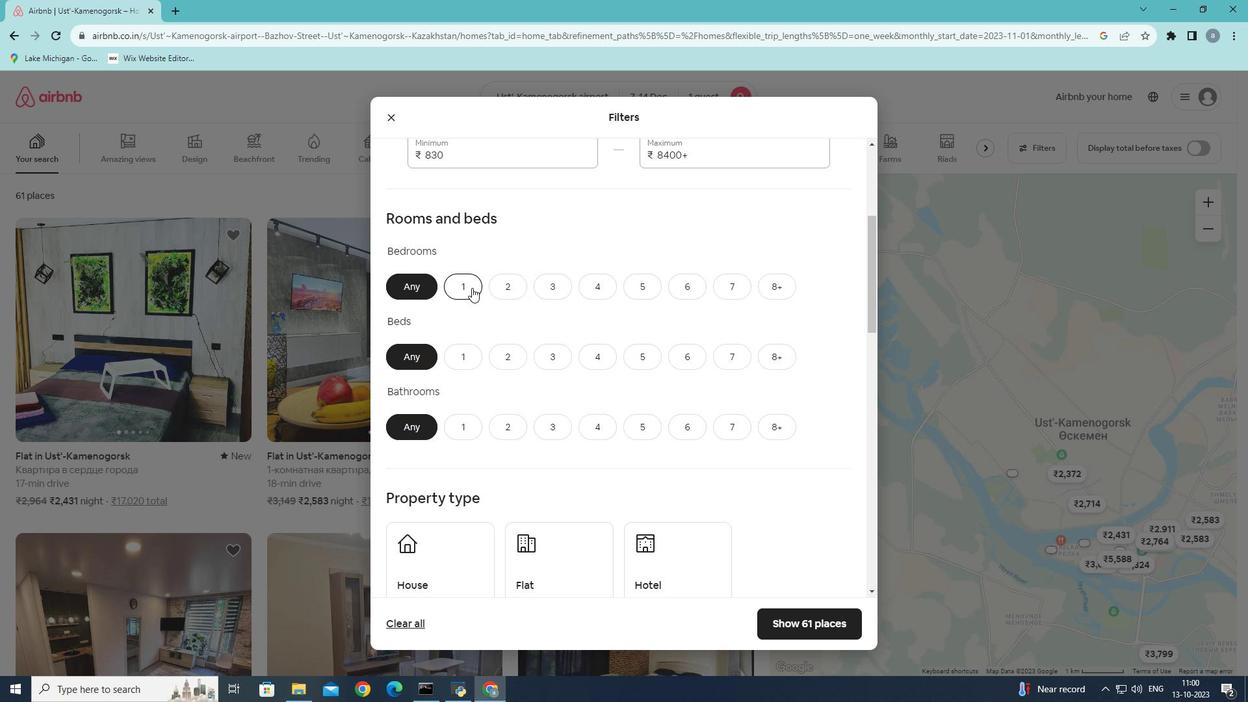 
Action: Mouse pressed left at (472, 288)
Screenshot: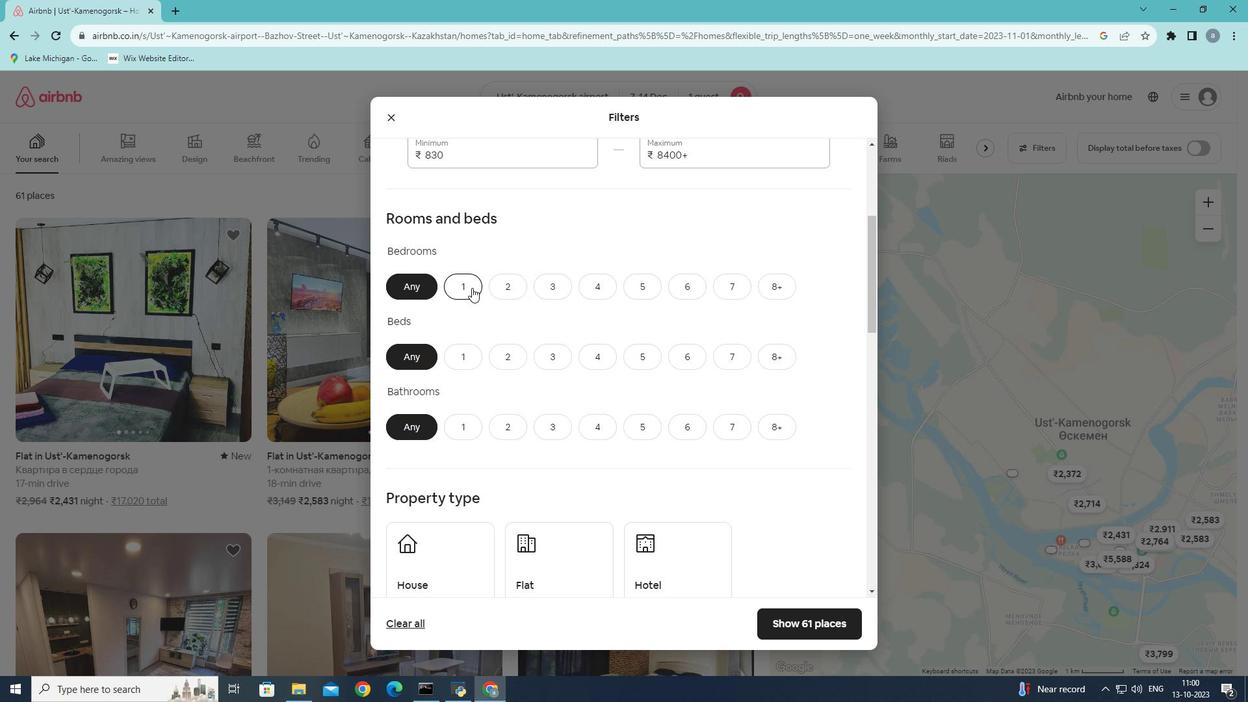 
Action: Mouse moved to (473, 358)
Screenshot: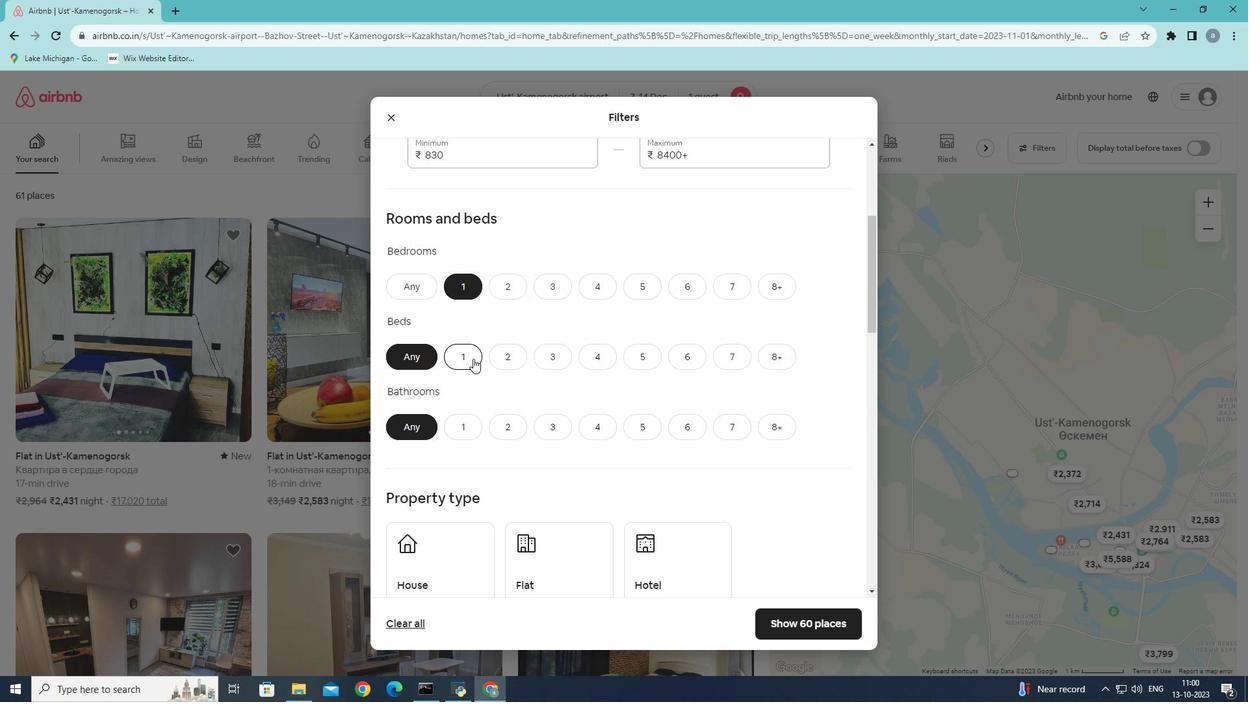 
Action: Mouse pressed left at (473, 358)
Screenshot: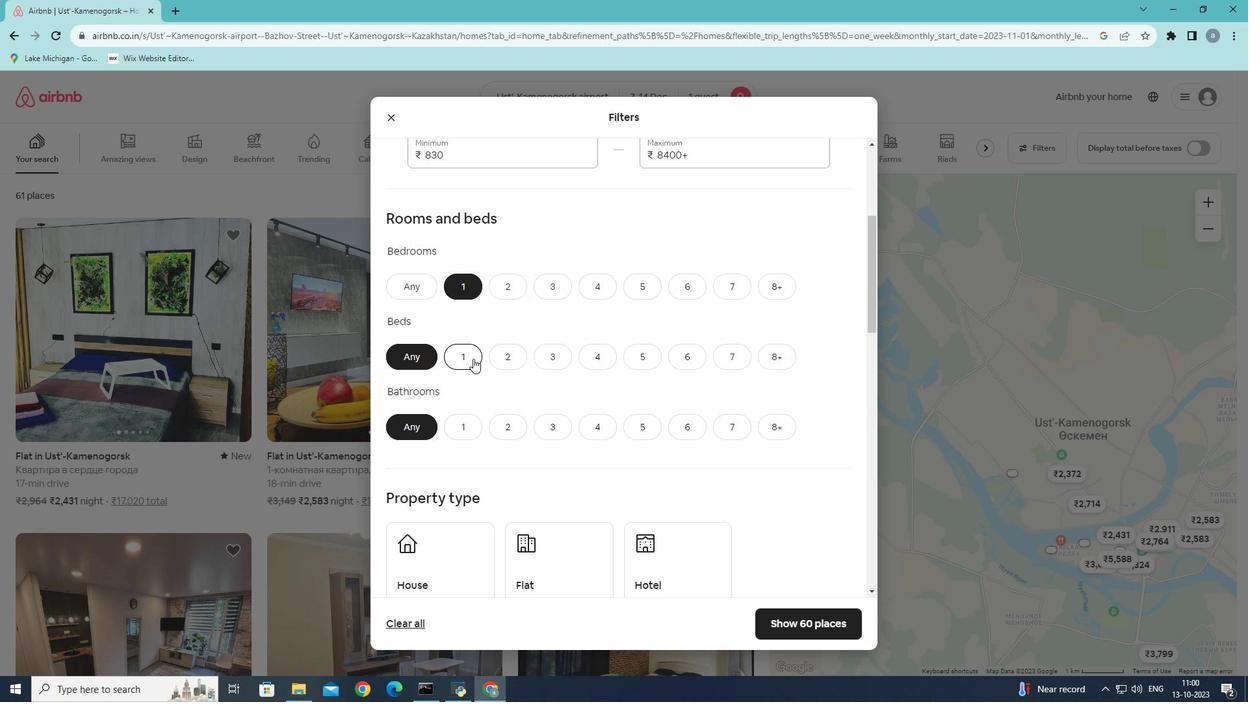 
Action: Mouse moved to (454, 419)
Screenshot: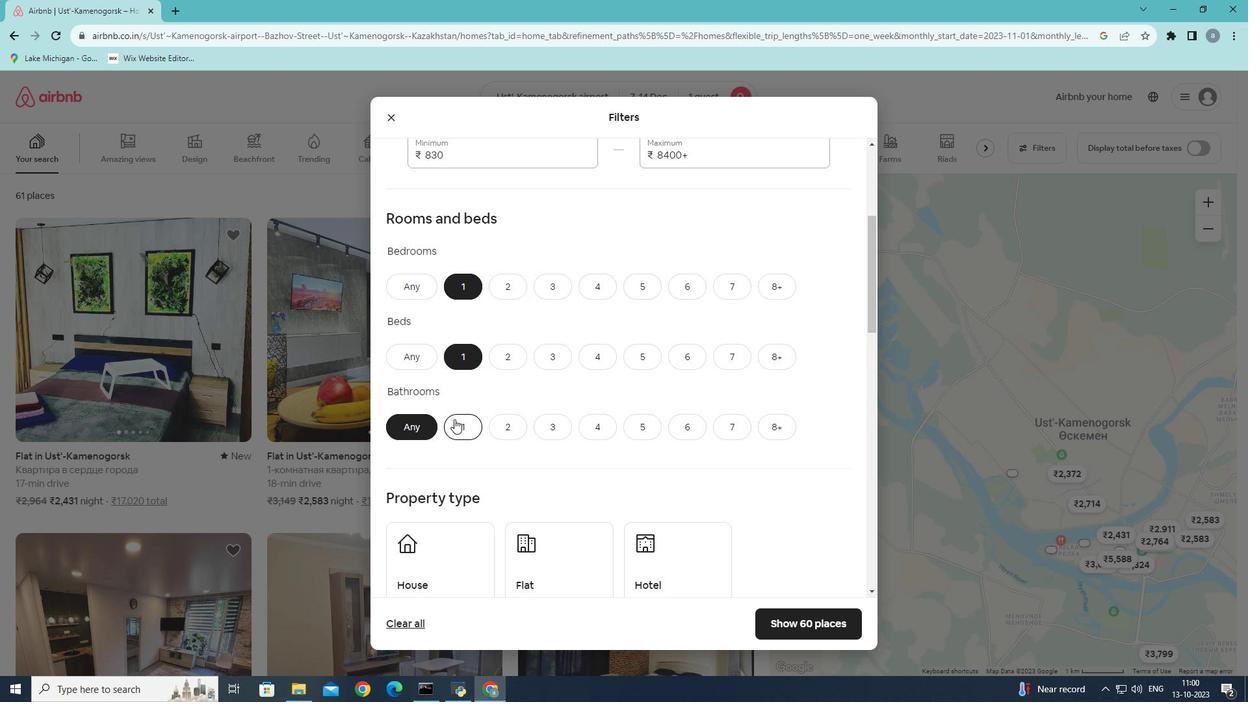 
Action: Mouse pressed left at (454, 419)
Screenshot: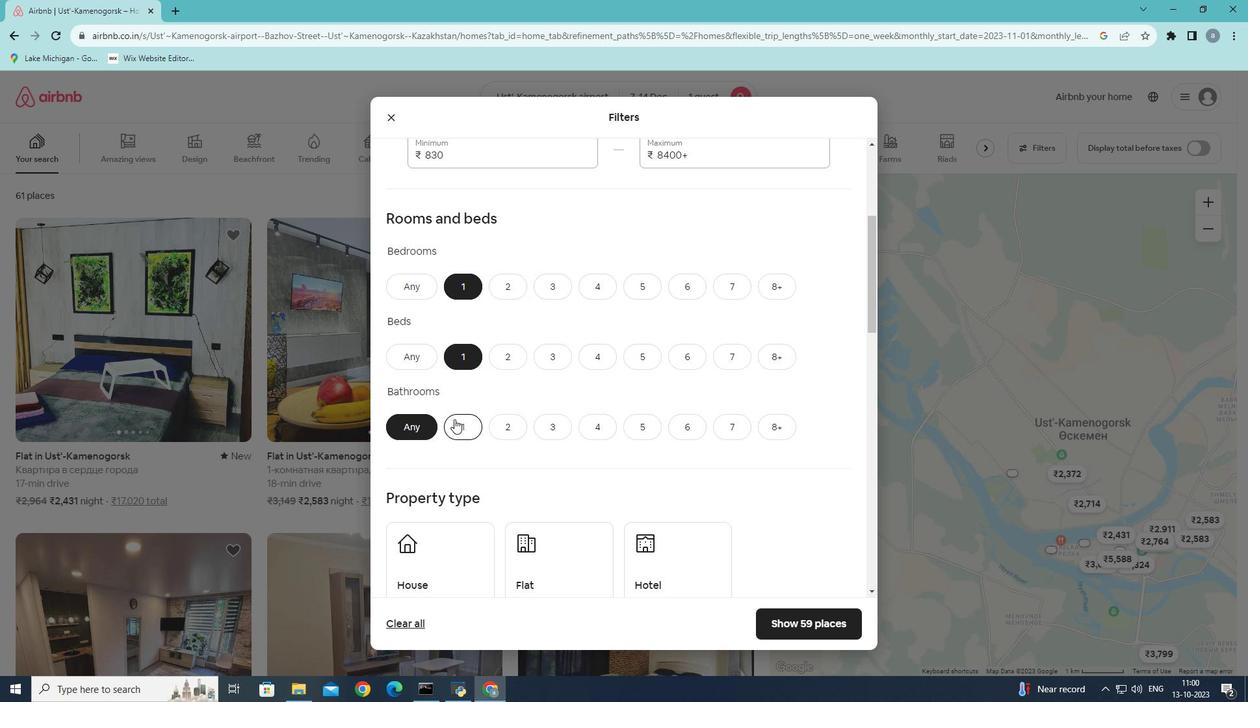 
Action: Mouse moved to (530, 370)
Screenshot: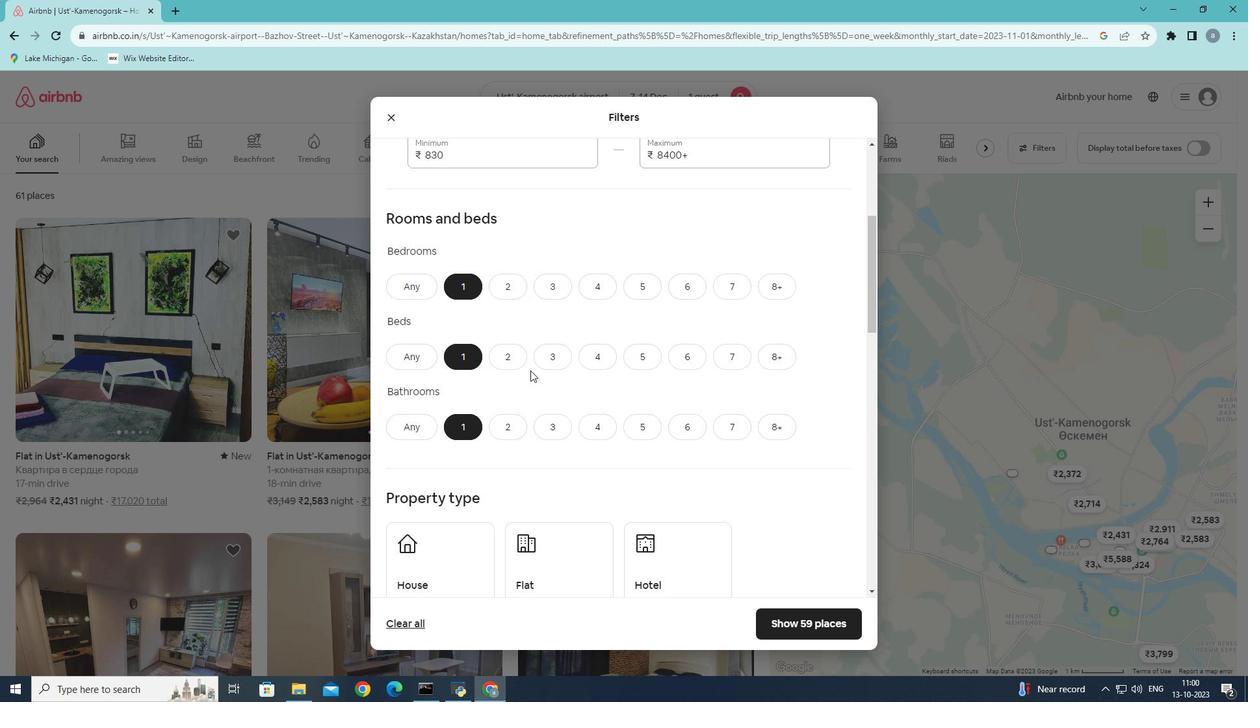 
Action: Mouse scrolled (530, 369) with delta (0, 0)
Screenshot: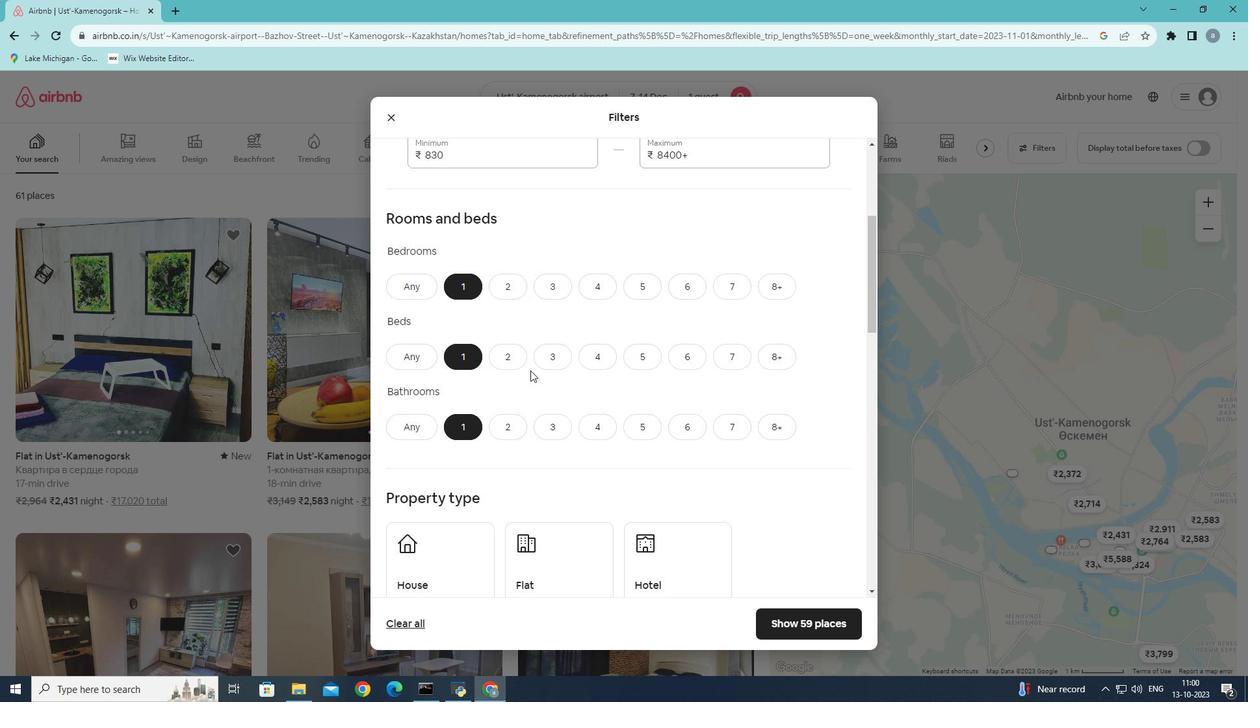 
Action: Mouse scrolled (530, 369) with delta (0, 0)
Screenshot: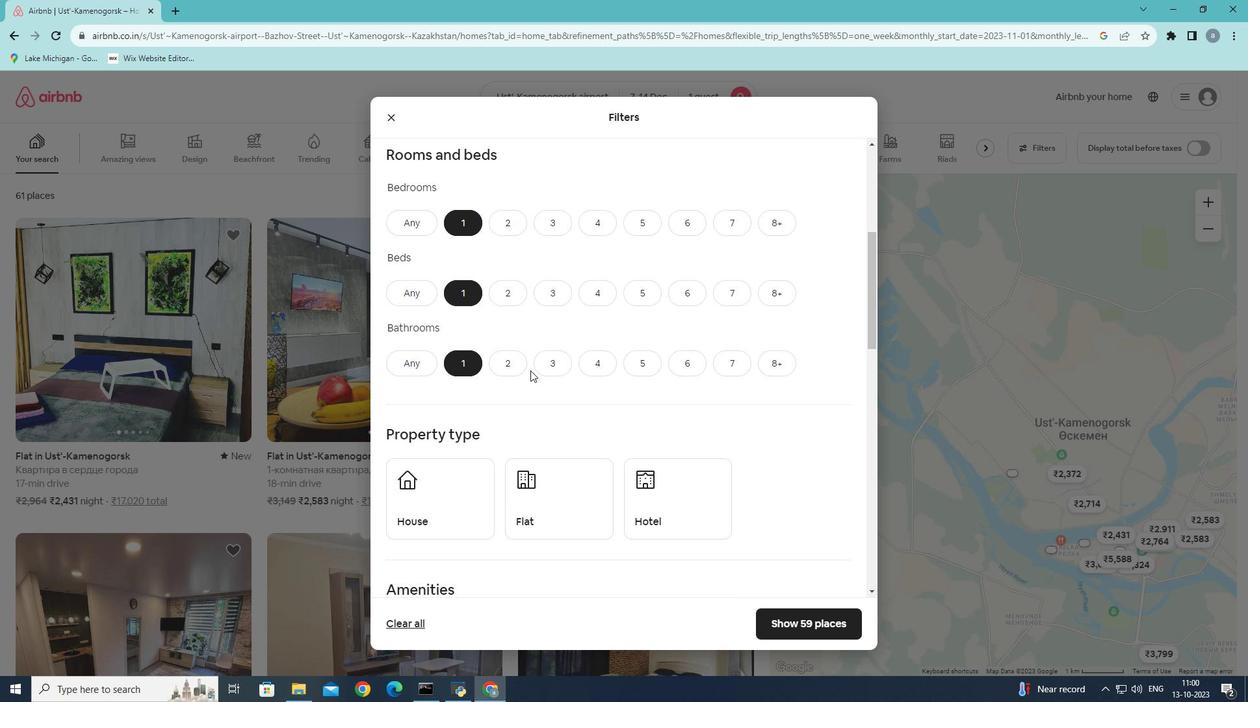 
Action: Mouse moved to (643, 425)
Screenshot: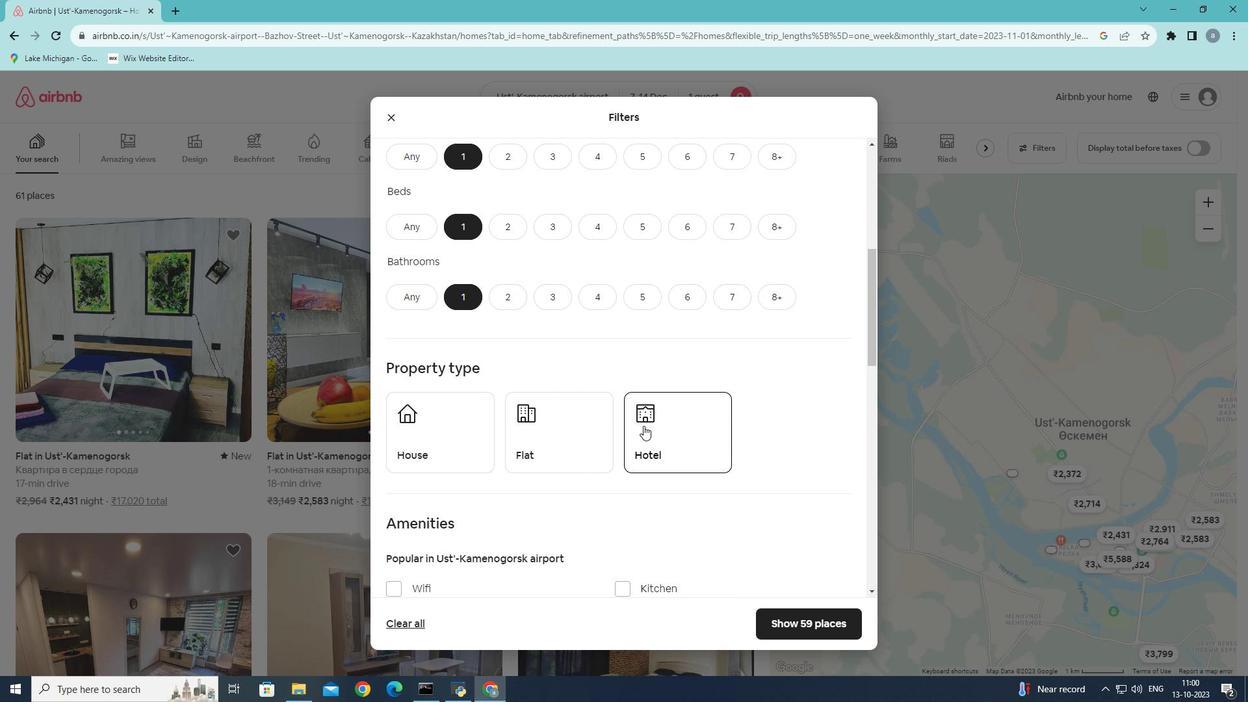 
Action: Mouse pressed left at (643, 425)
Screenshot: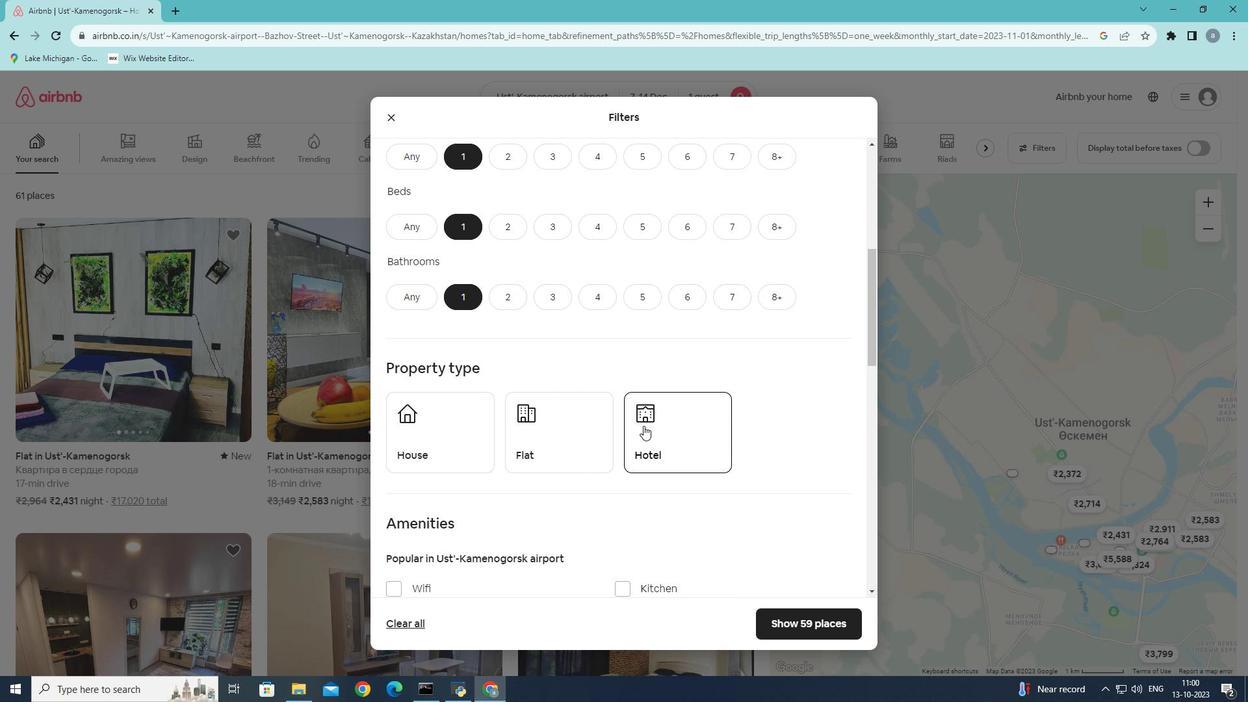 
Action: Mouse moved to (583, 405)
Screenshot: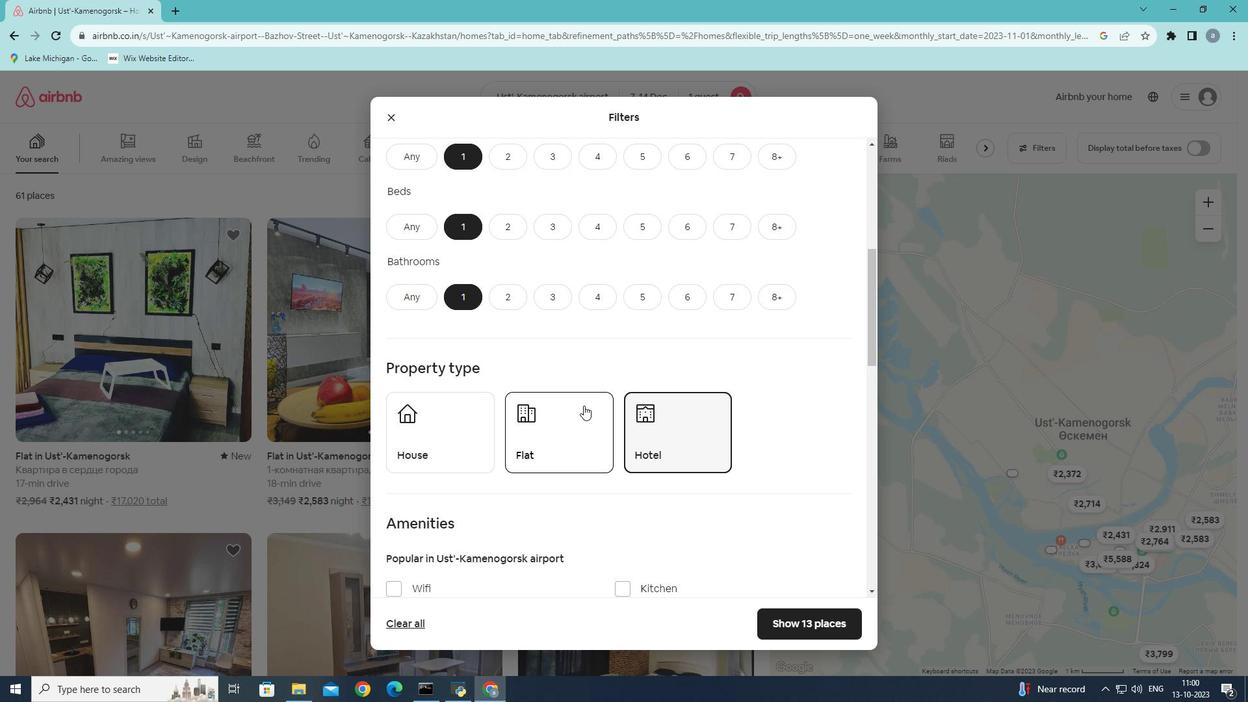 
Action: Mouse scrolled (583, 405) with delta (0, 0)
Screenshot: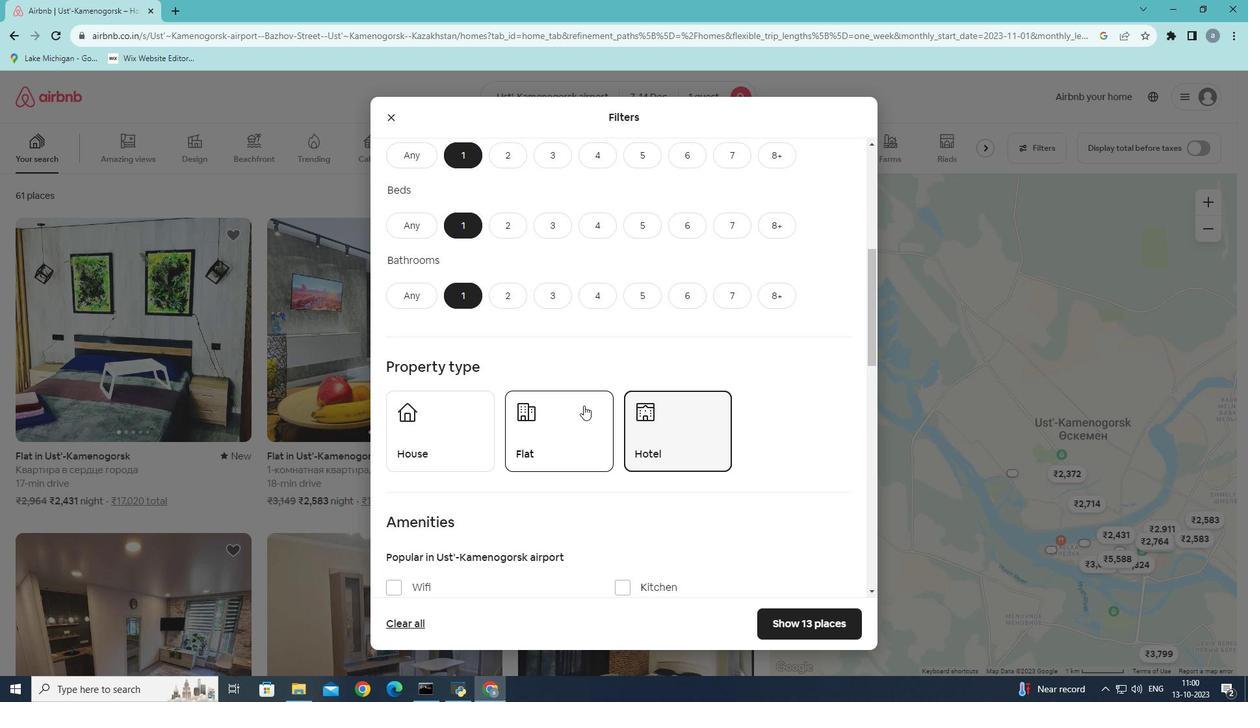 
Action: Mouse scrolled (583, 405) with delta (0, 0)
Screenshot: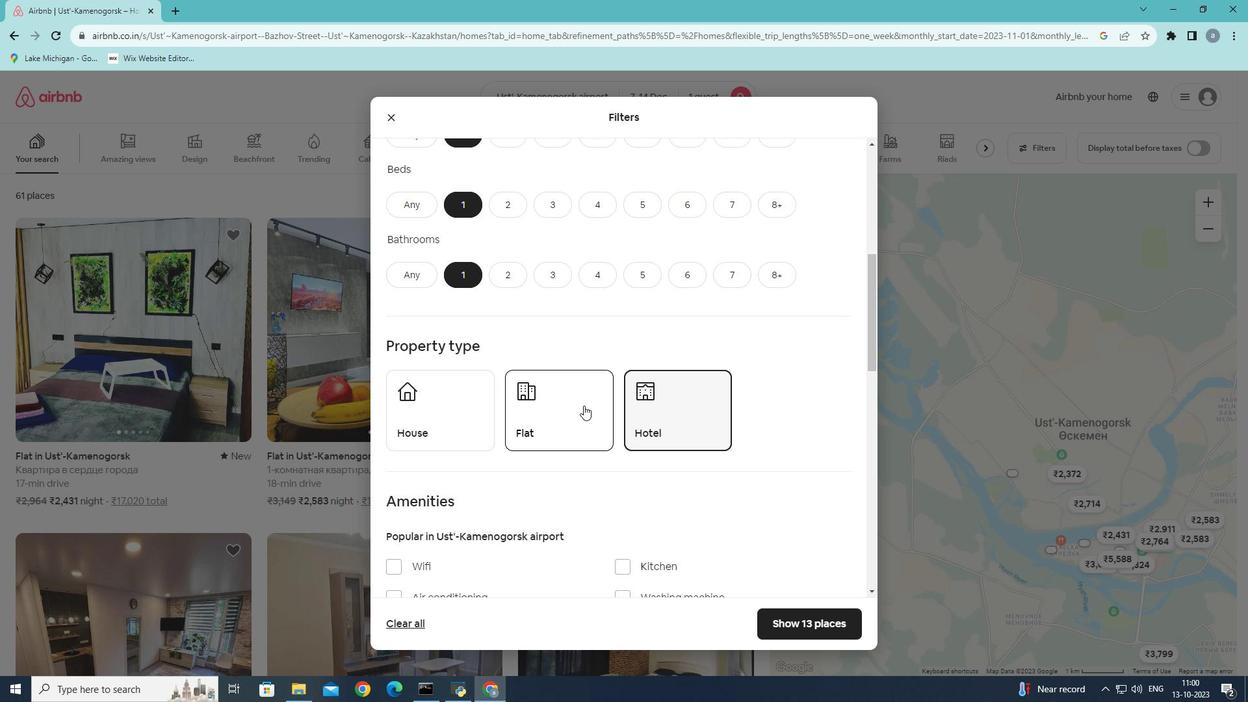 
Action: Mouse scrolled (583, 405) with delta (0, 0)
Screenshot: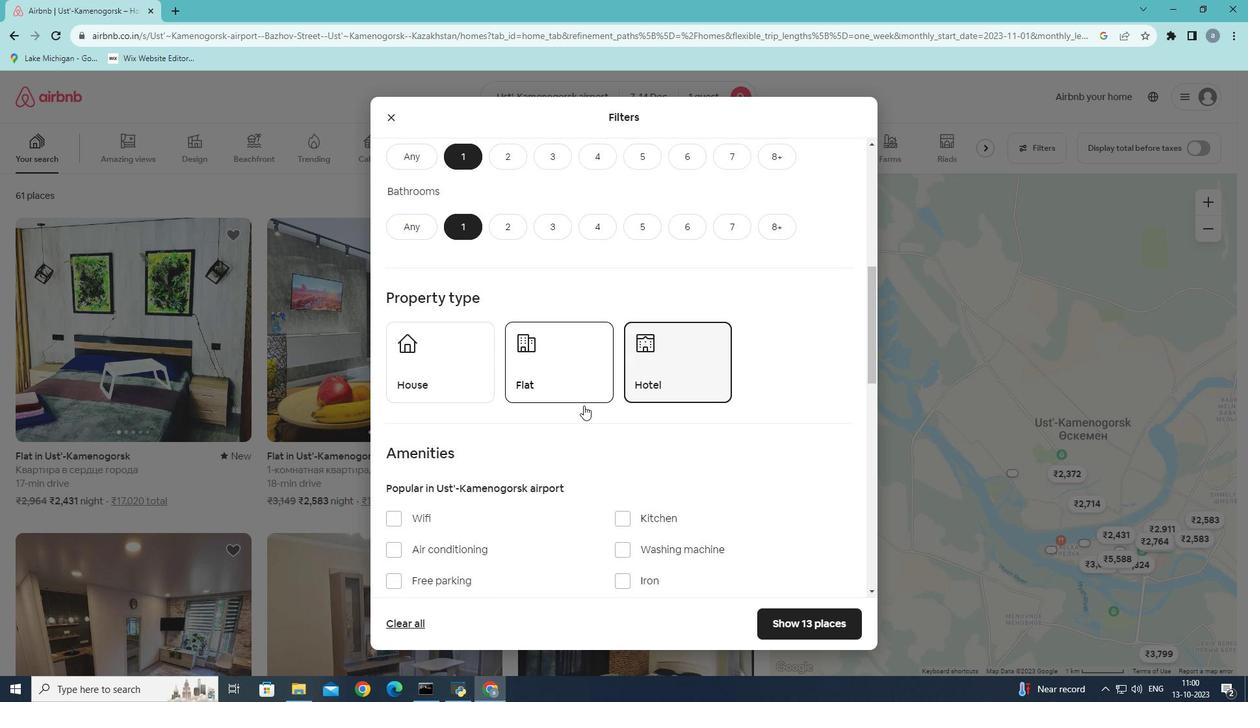 
Action: Mouse moved to (583, 405)
Screenshot: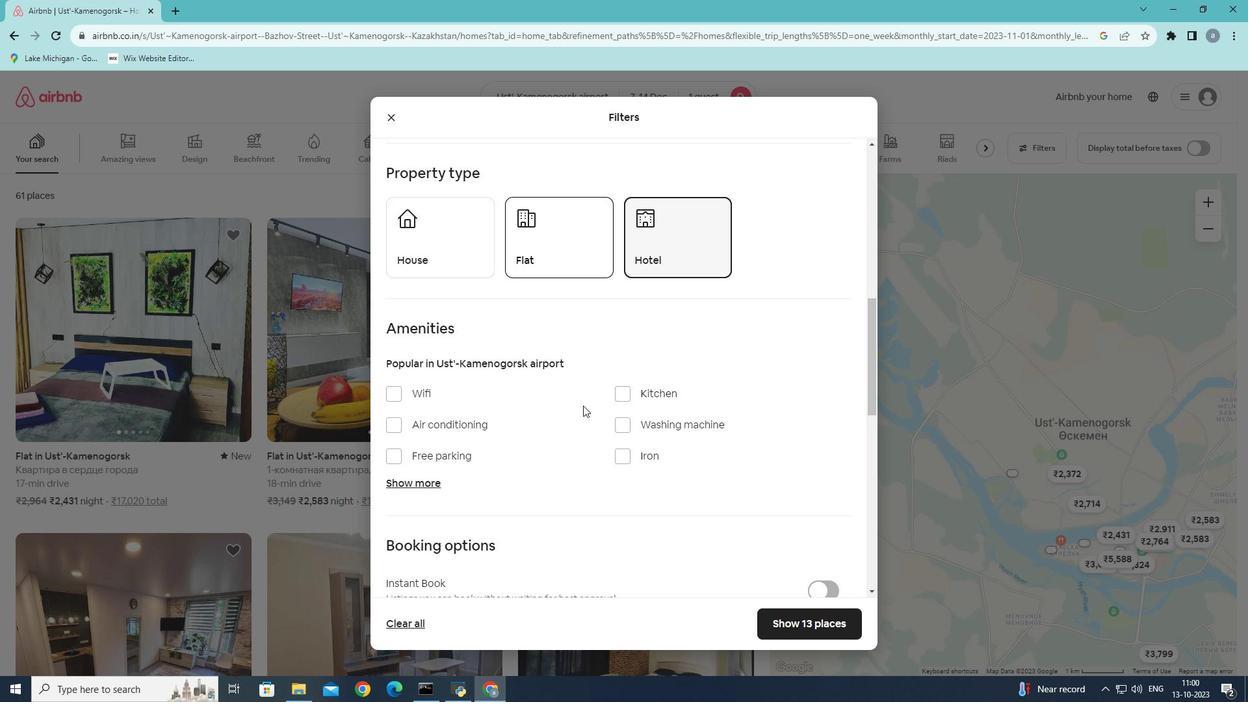 
Action: Mouse scrolled (583, 405) with delta (0, 0)
Screenshot: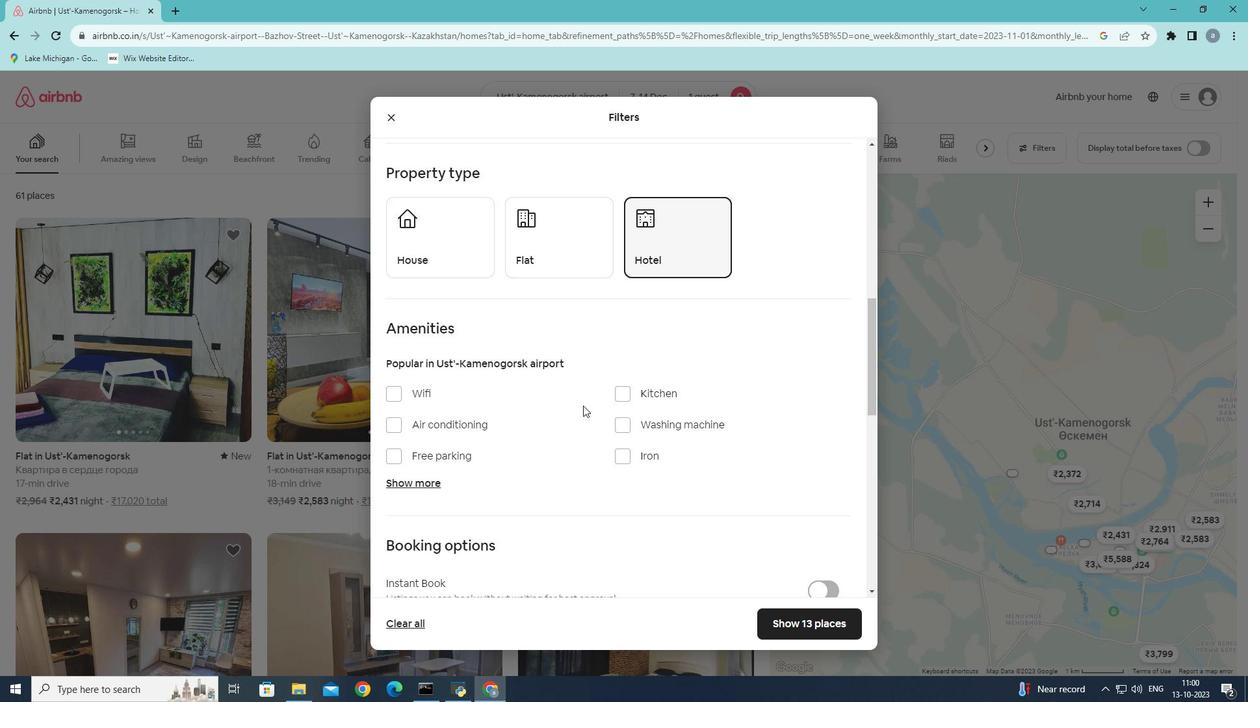 
Action: Mouse scrolled (583, 405) with delta (0, 0)
Screenshot: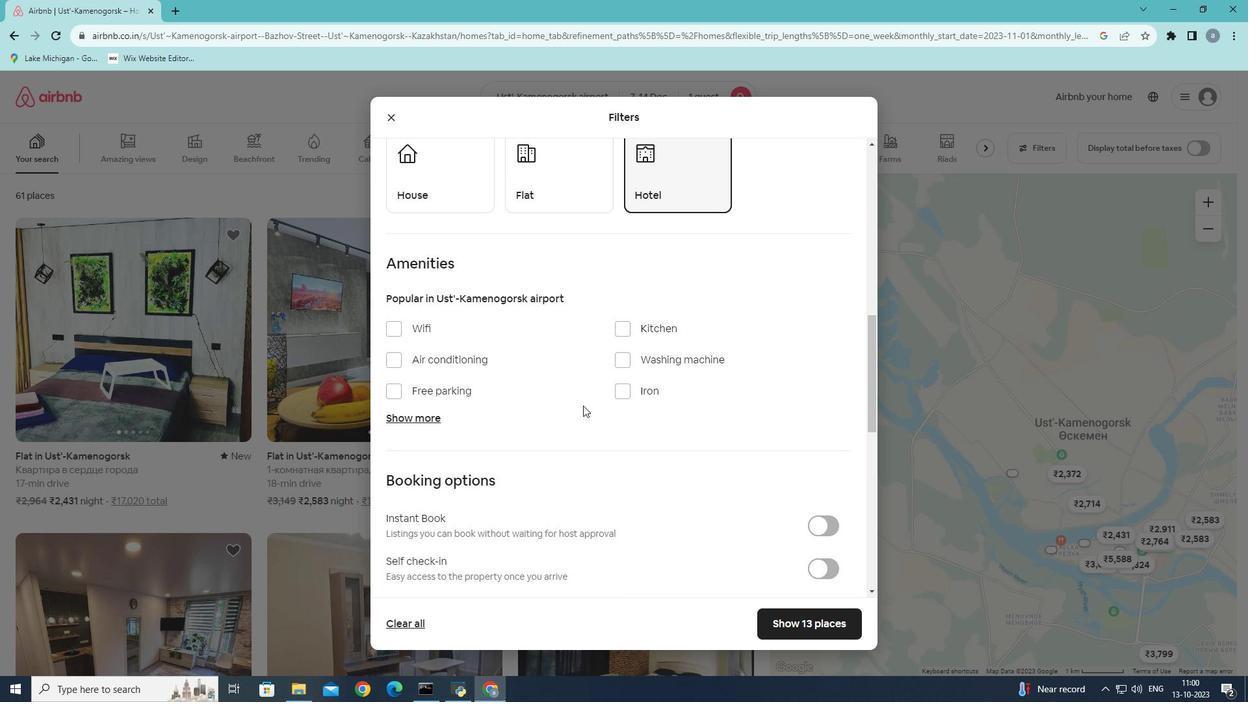 
Action: Mouse moved to (620, 288)
Screenshot: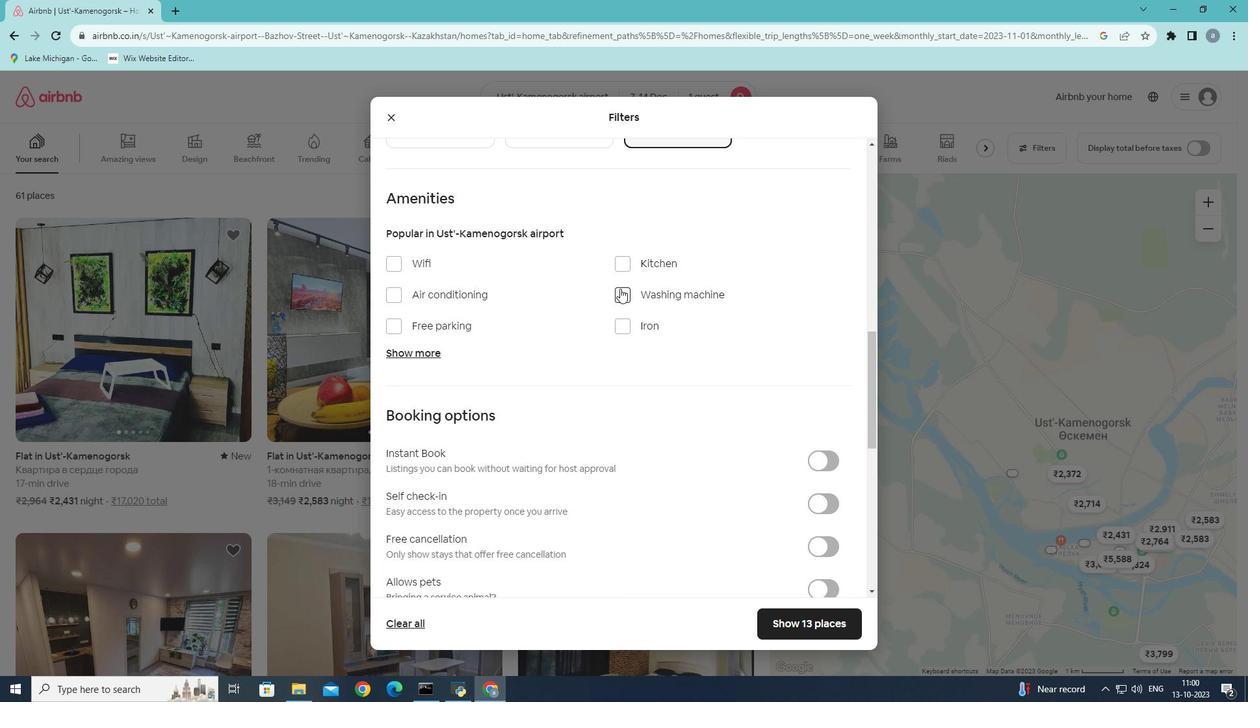 
Action: Mouse pressed left at (620, 288)
Screenshot: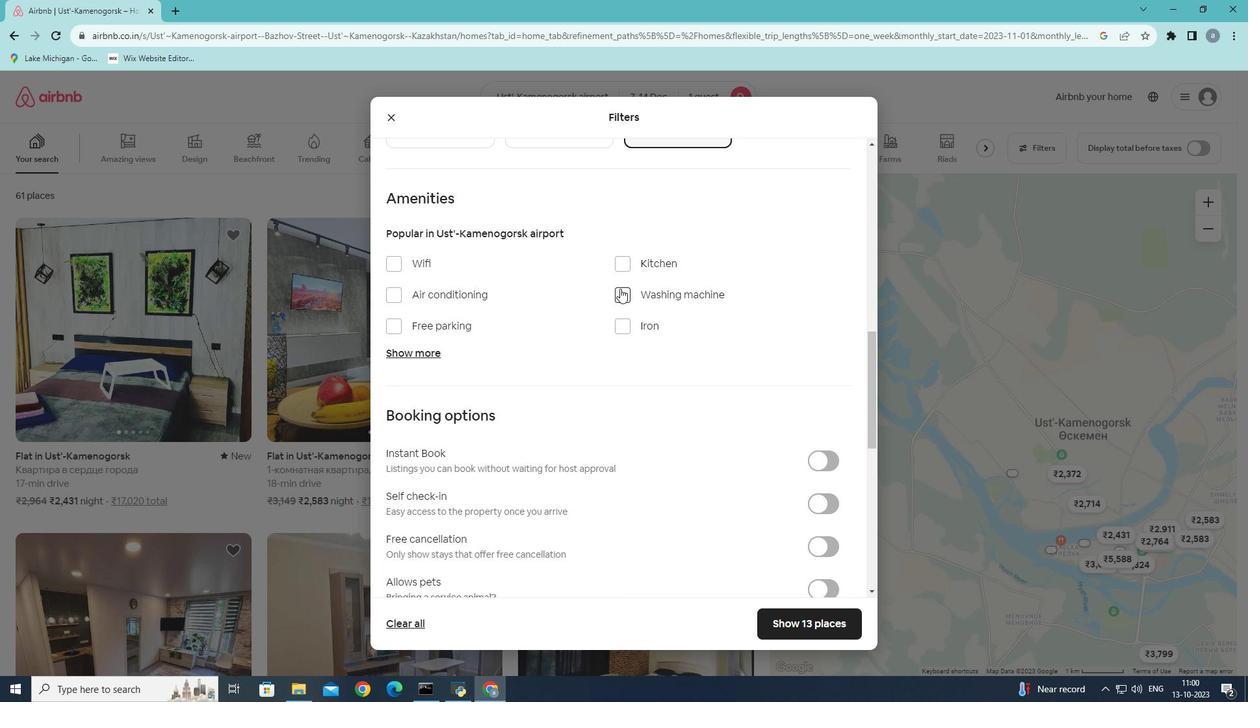 
Action: Mouse moved to (704, 332)
Screenshot: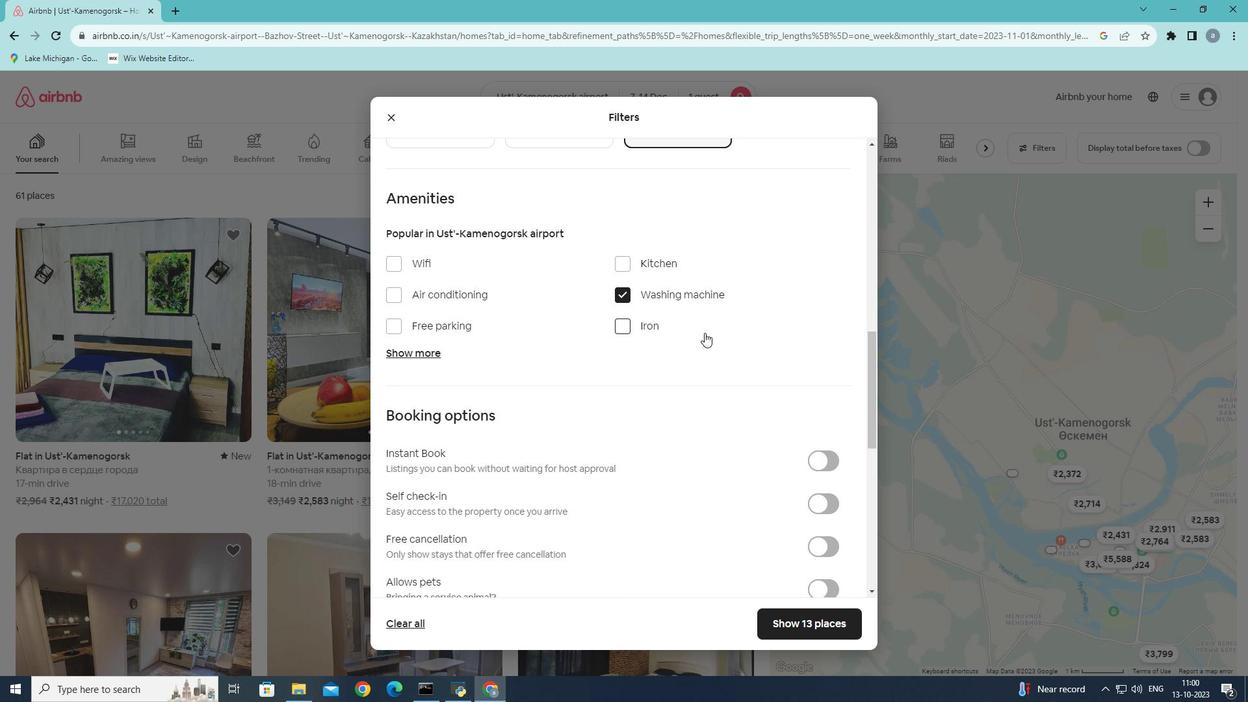 
Action: Mouse scrolled (704, 332) with delta (0, 0)
Screenshot: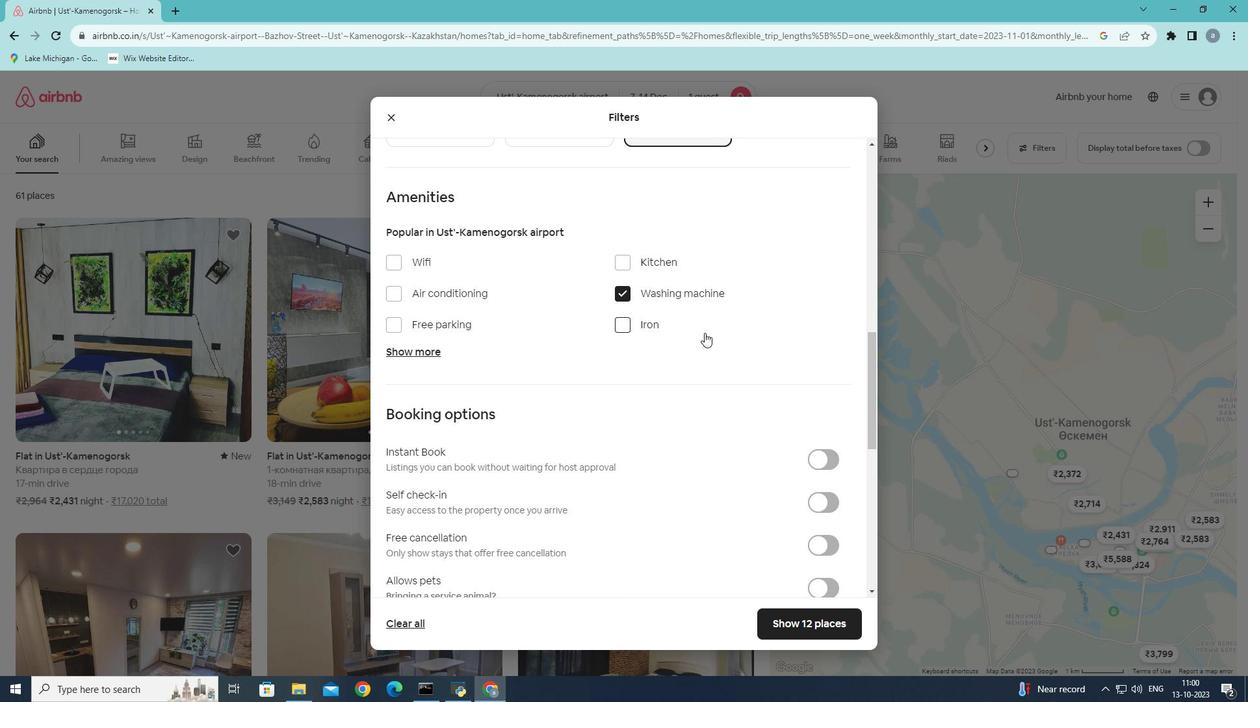 
Action: Mouse scrolled (704, 332) with delta (0, 0)
Screenshot: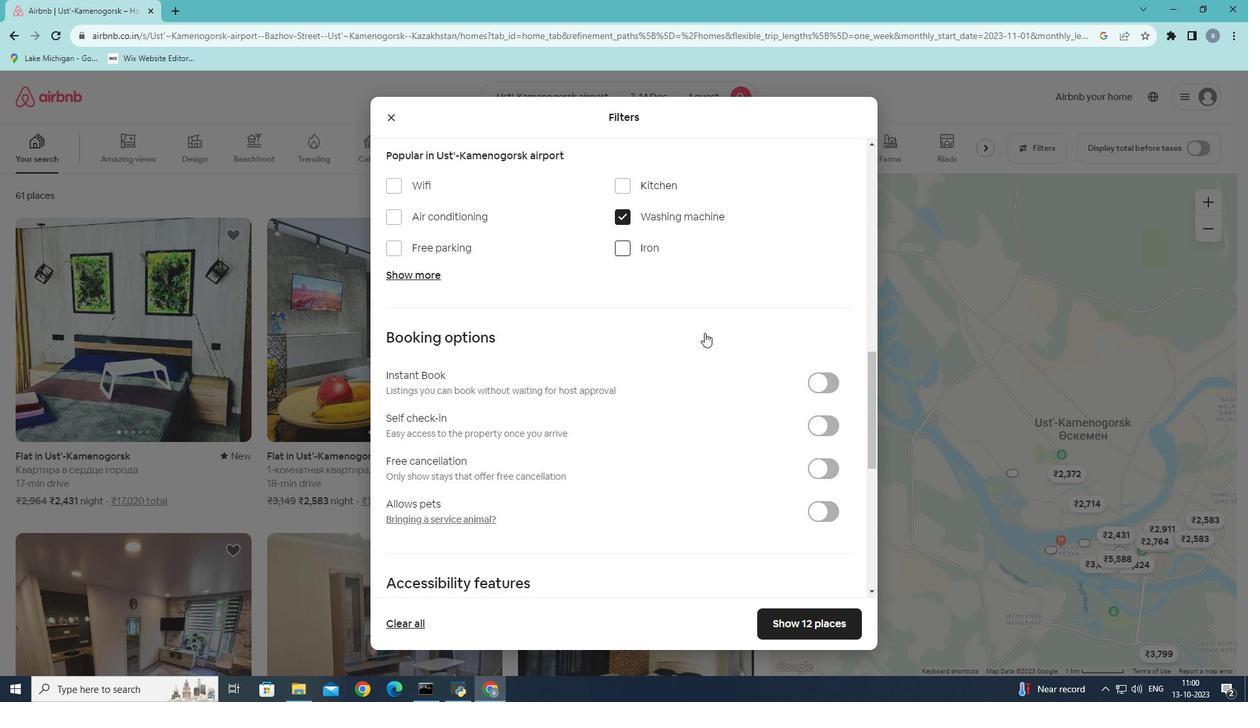 
Action: Mouse scrolled (704, 332) with delta (0, 0)
Screenshot: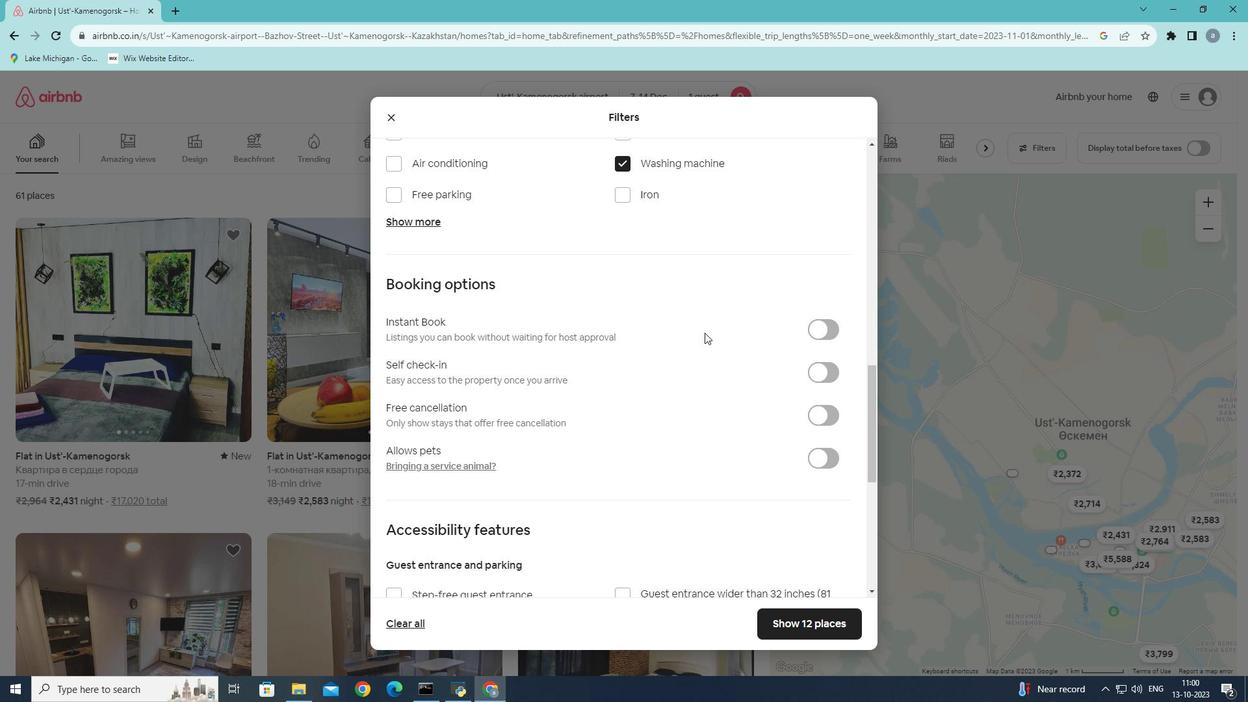 
Action: Mouse scrolled (704, 332) with delta (0, 0)
Screenshot: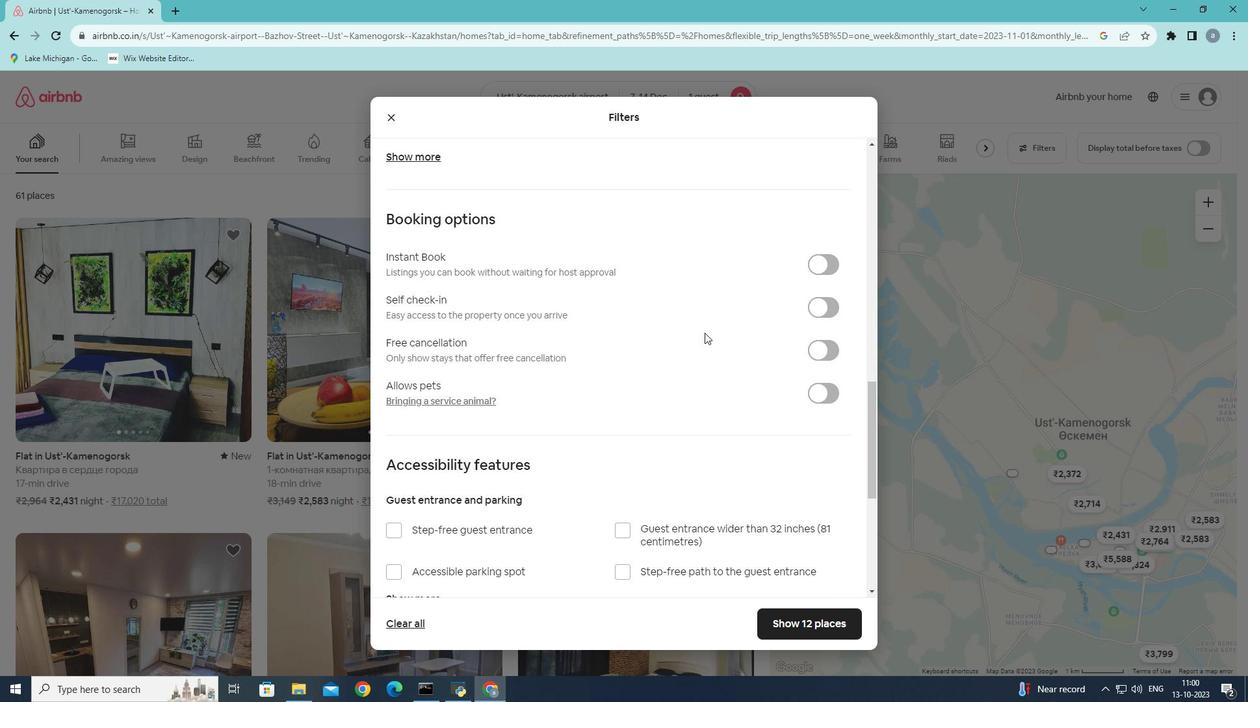 
Action: Mouse moved to (828, 252)
Screenshot: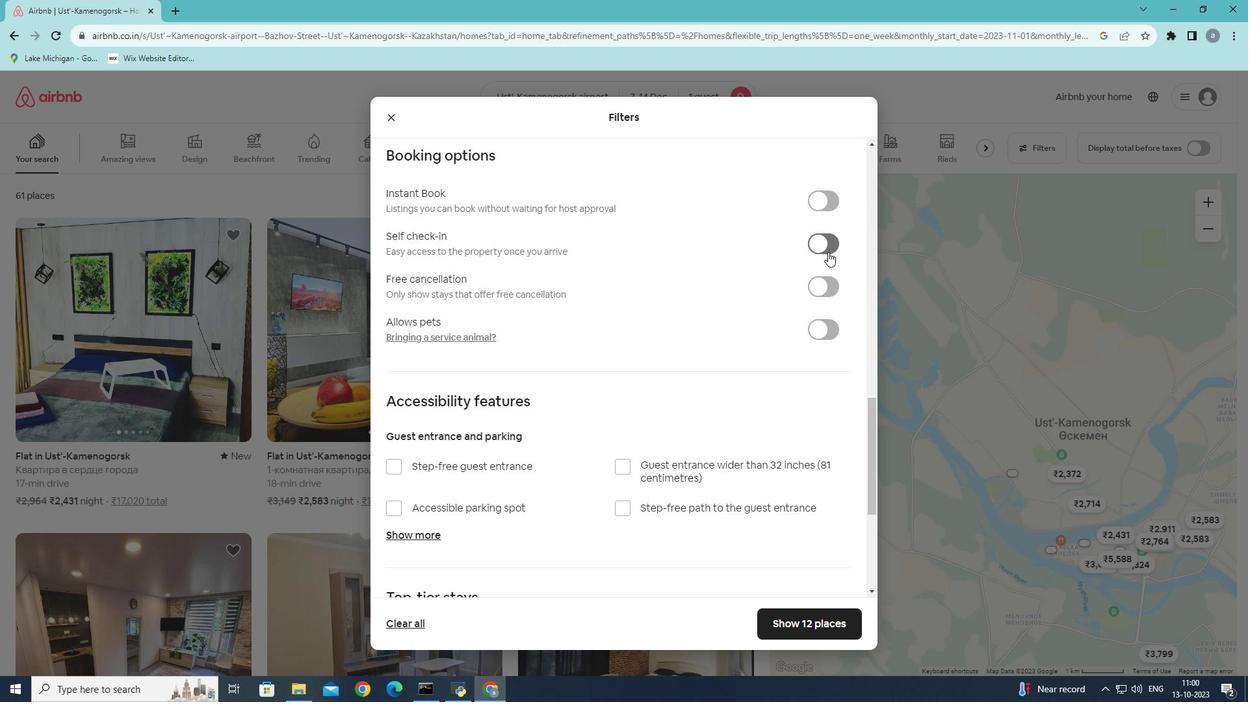 
Action: Mouse pressed left at (828, 252)
Screenshot: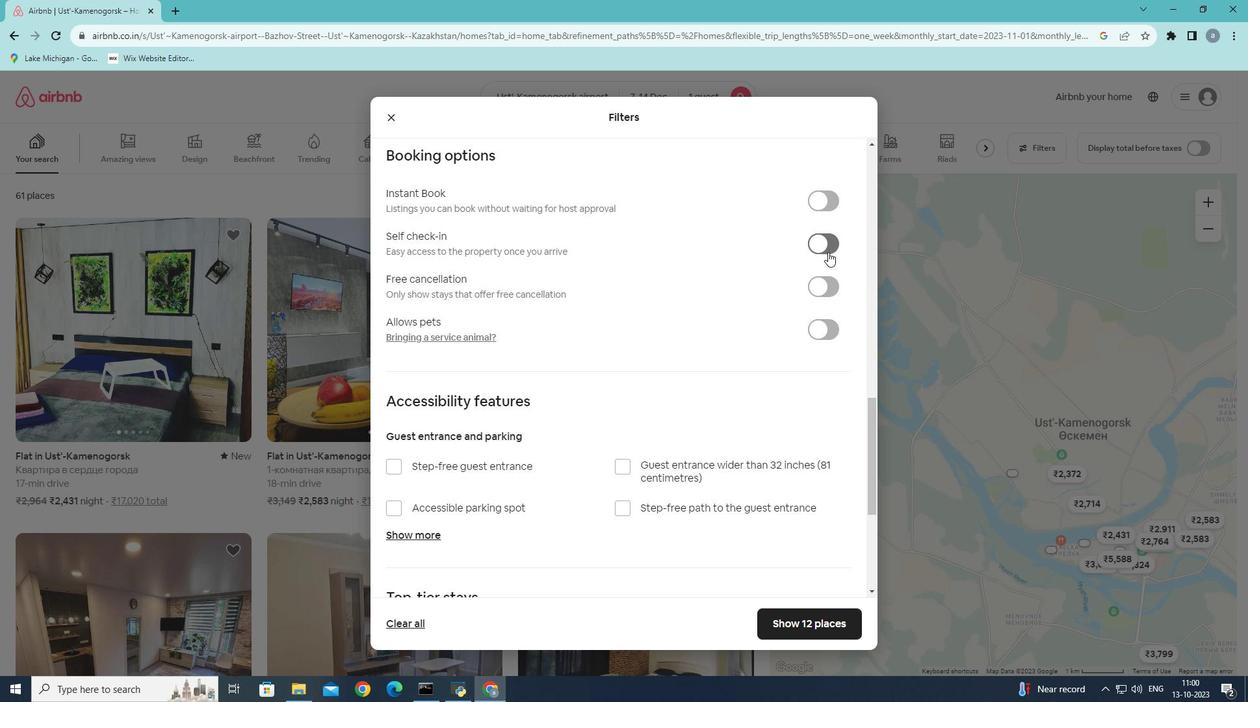 
Action: Mouse moved to (735, 388)
Screenshot: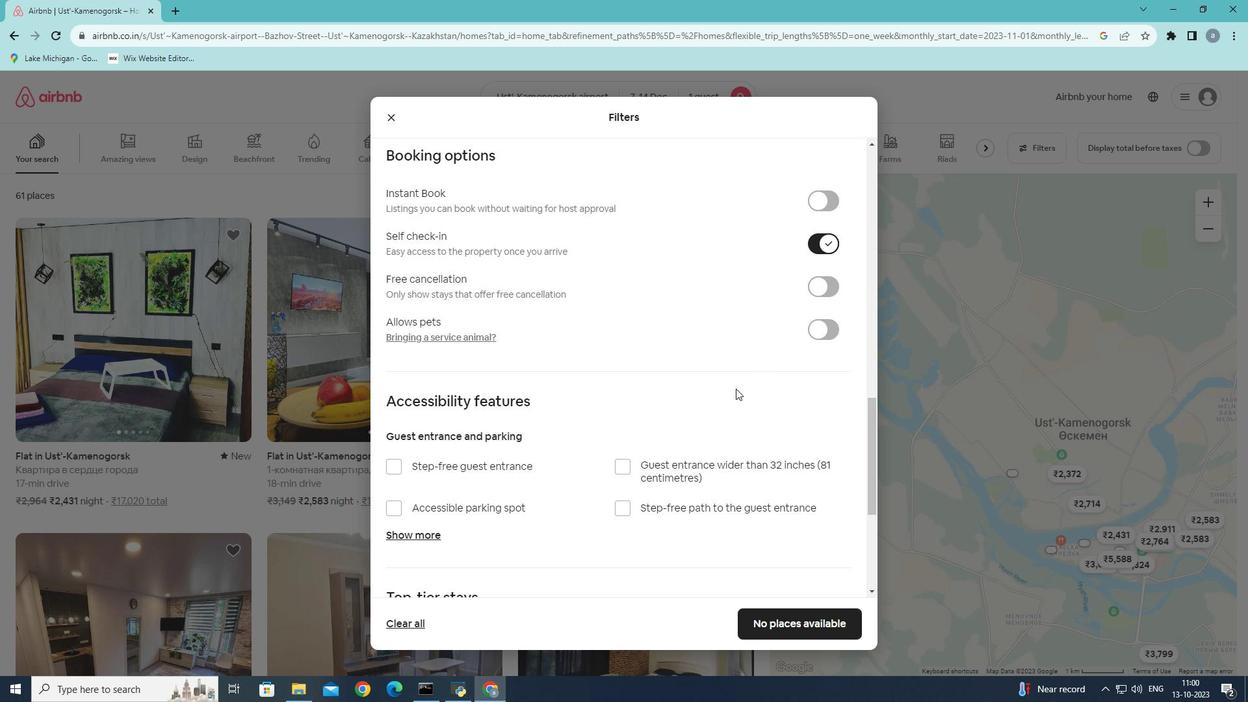 
Action: Mouse scrolled (735, 388) with delta (0, 0)
Screenshot: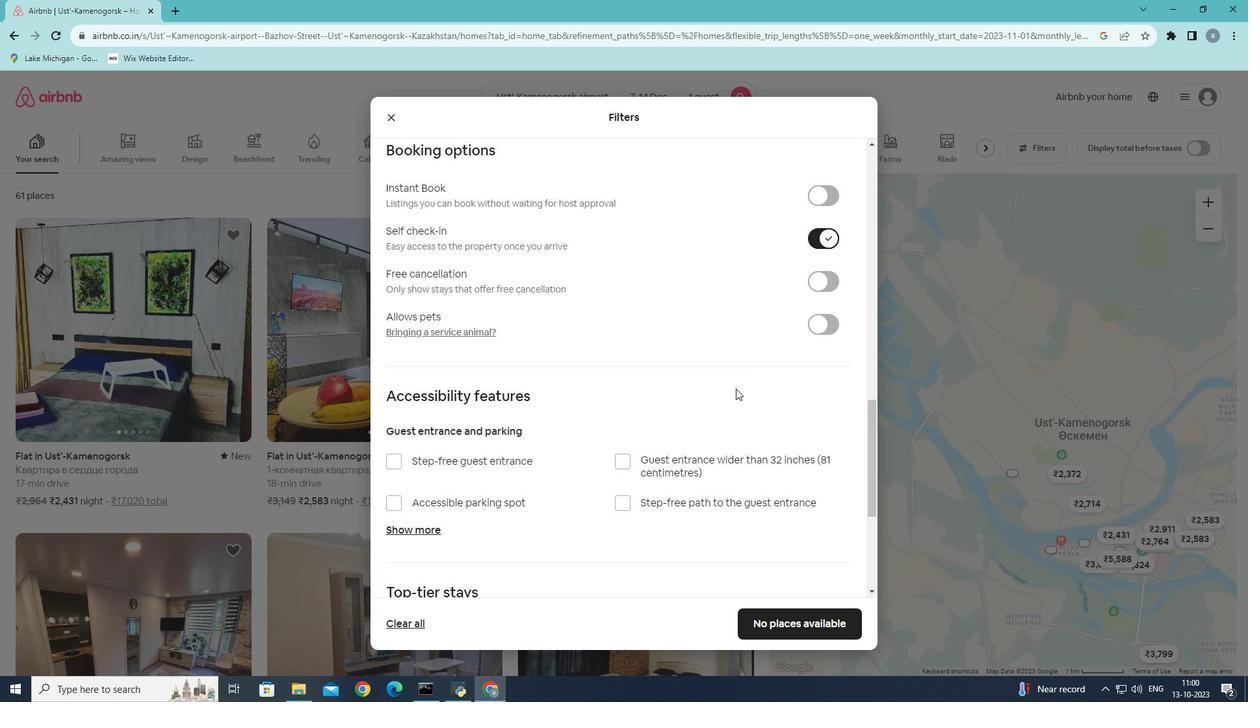 
Action: Mouse scrolled (735, 388) with delta (0, 0)
Screenshot: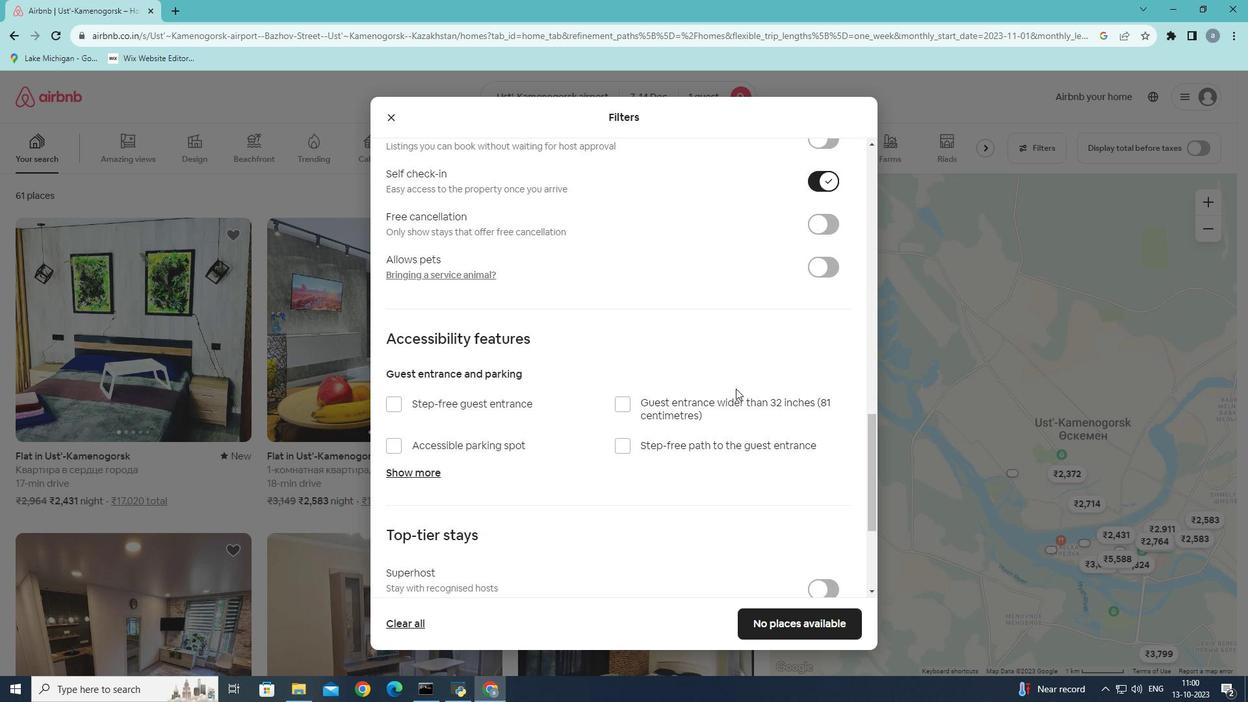 
Action: Mouse scrolled (735, 388) with delta (0, 0)
Screenshot: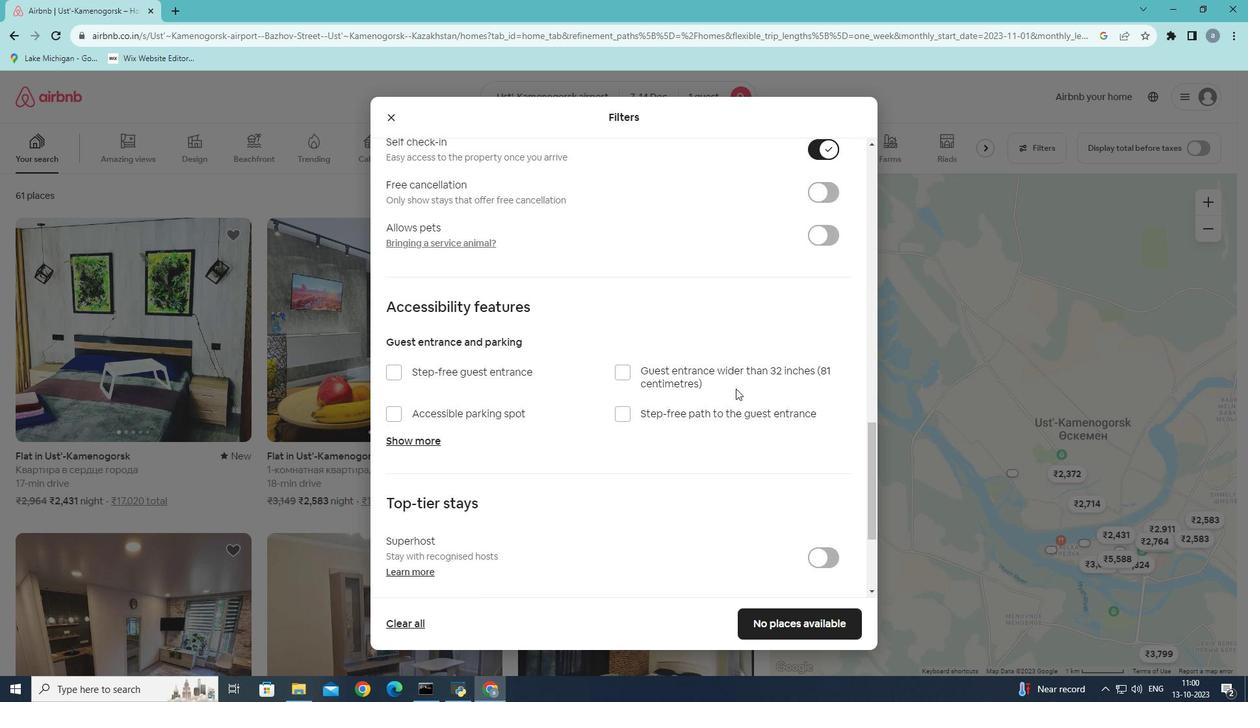 
Action: Mouse moved to (778, 628)
Screenshot: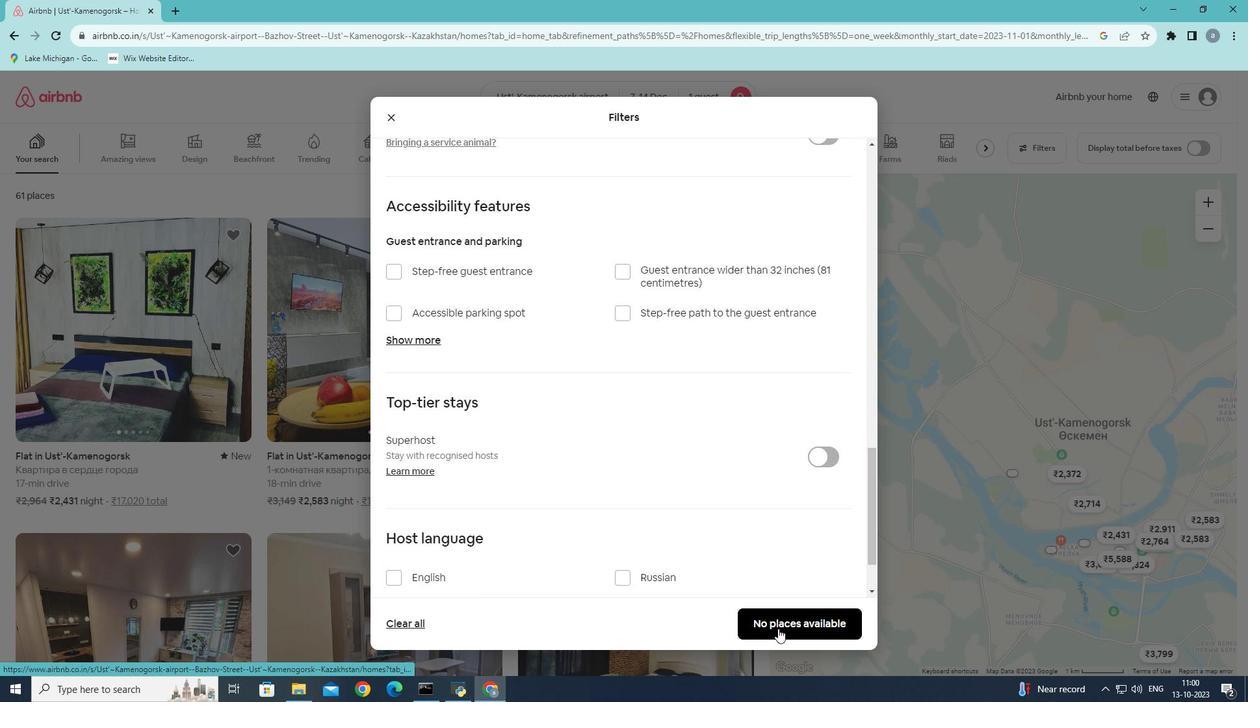 
Action: Mouse pressed left at (778, 628)
Screenshot: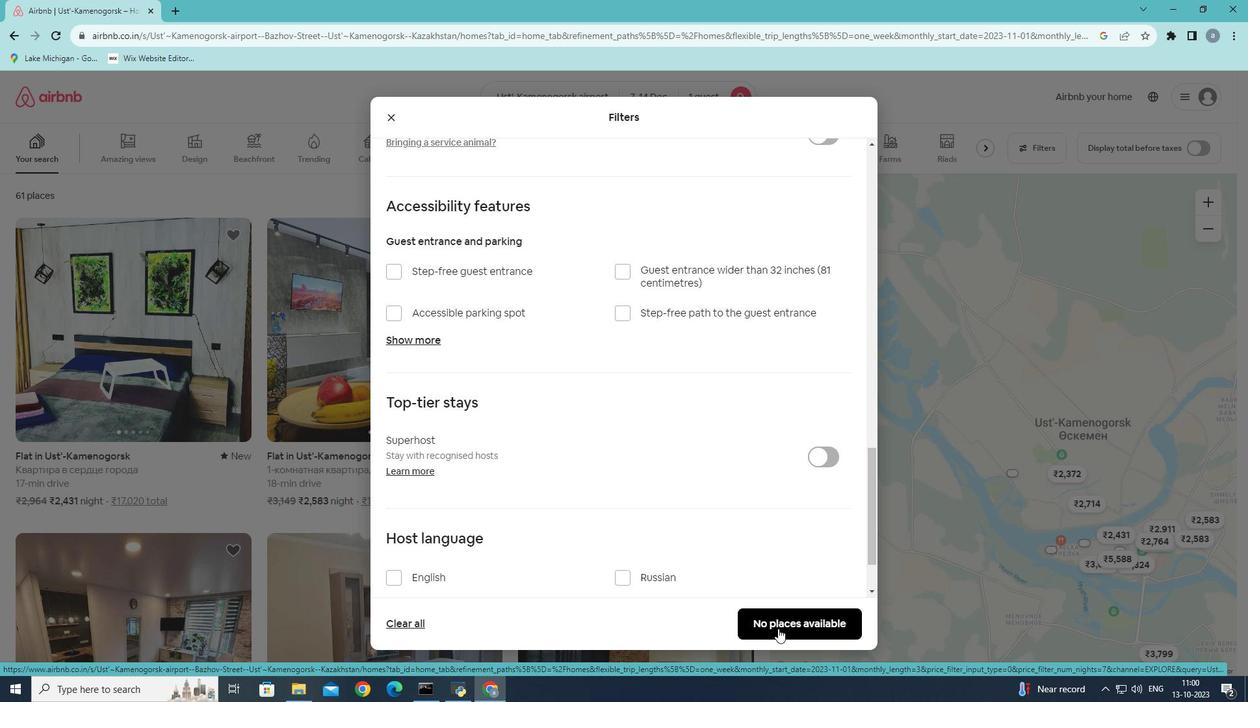 
Action: Mouse moved to (641, 523)
Screenshot: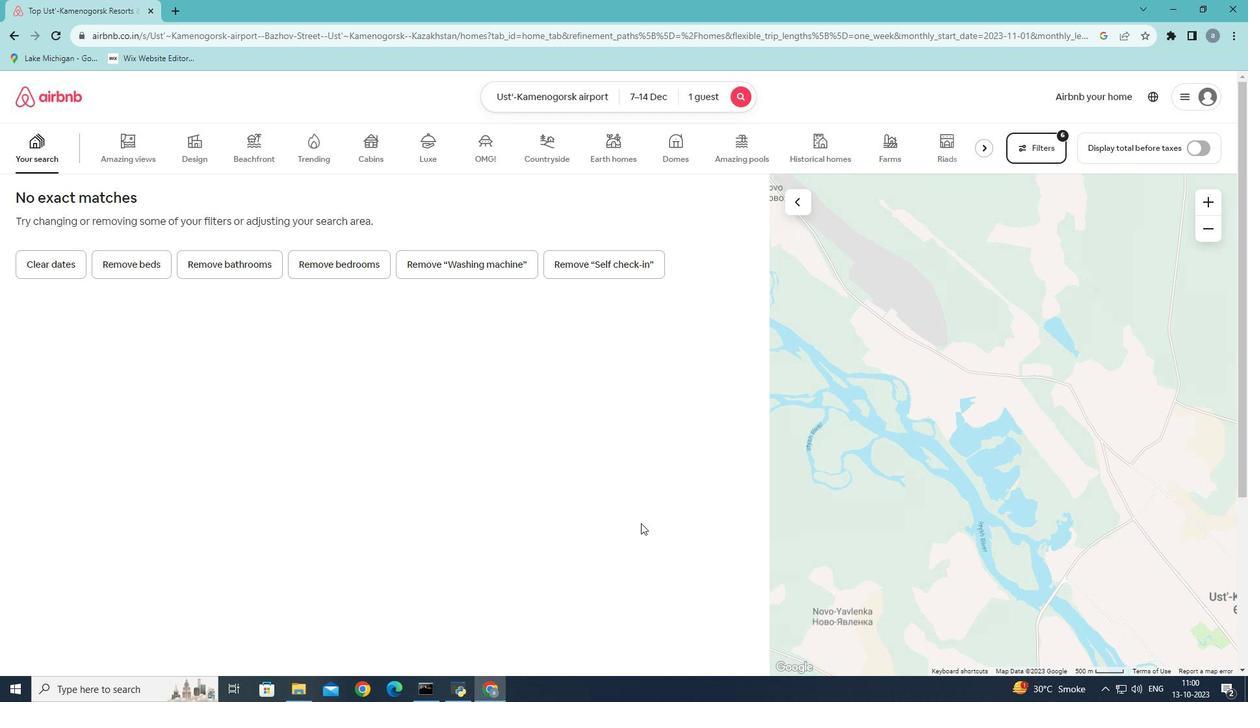 
